 Task: Create a due date automation trigger when advanced on, on the tuesday after a card is due add fields with custom field "Resume" set to a date not in this month at 11:00 AM.
Action: Mouse moved to (841, 260)
Screenshot: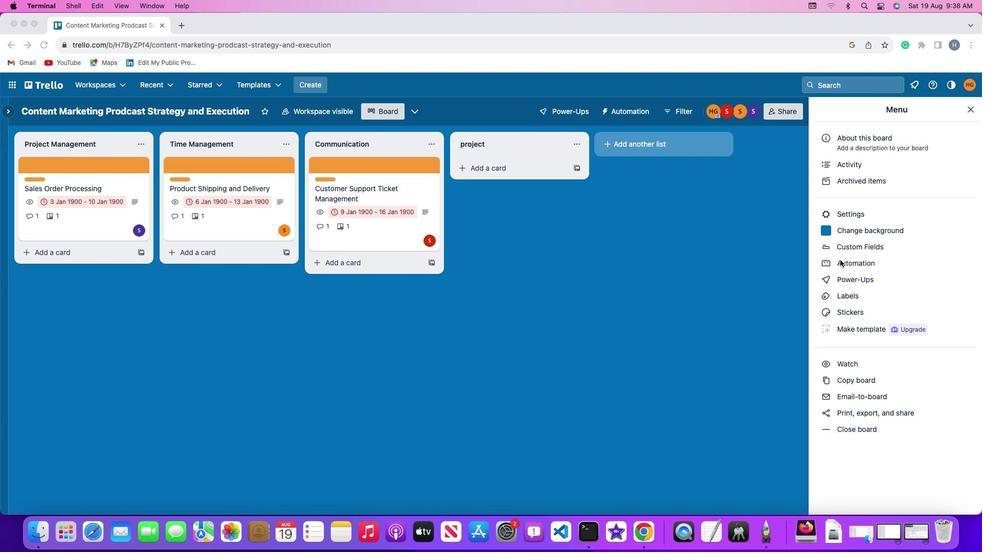 
Action: Mouse pressed left at (841, 260)
Screenshot: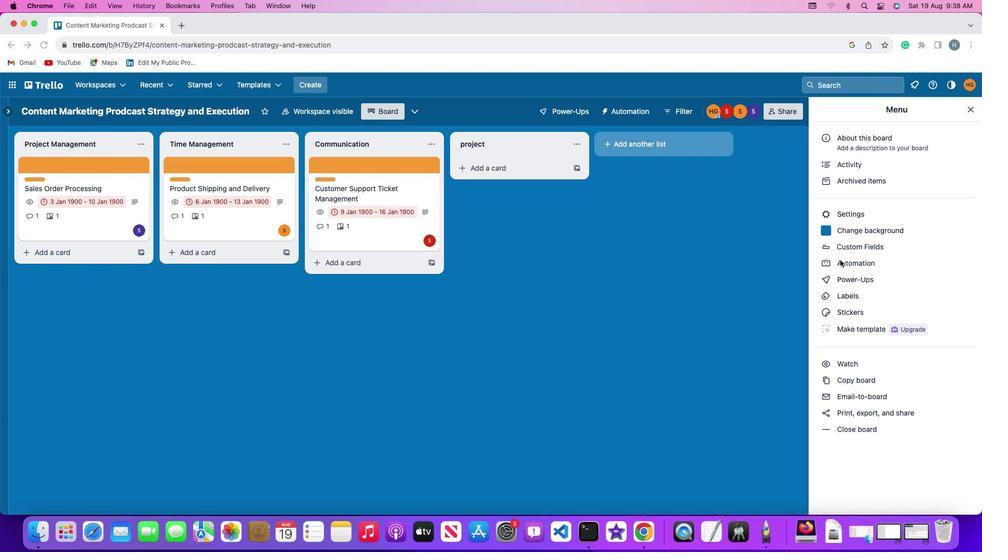 
Action: Mouse pressed left at (841, 260)
Screenshot: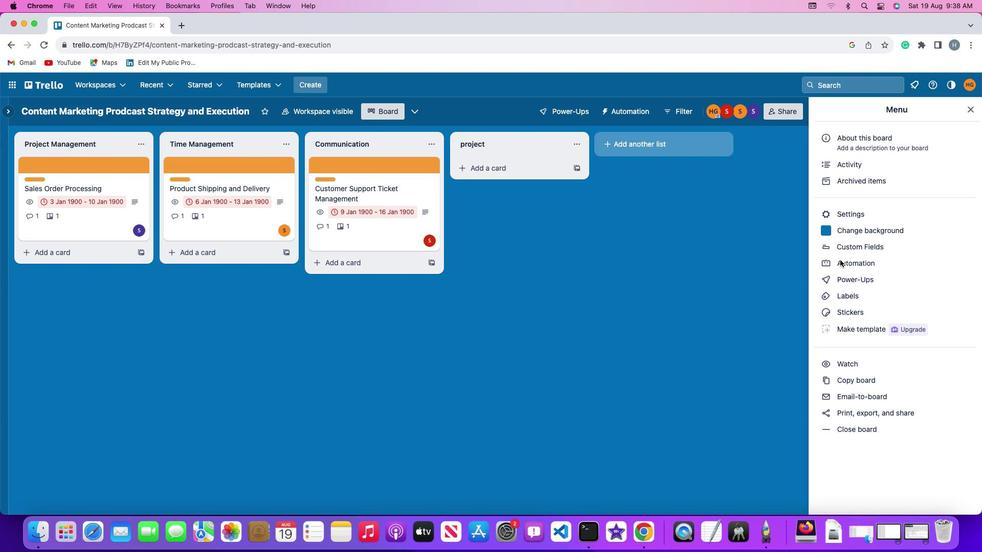 
Action: Mouse moved to (74, 240)
Screenshot: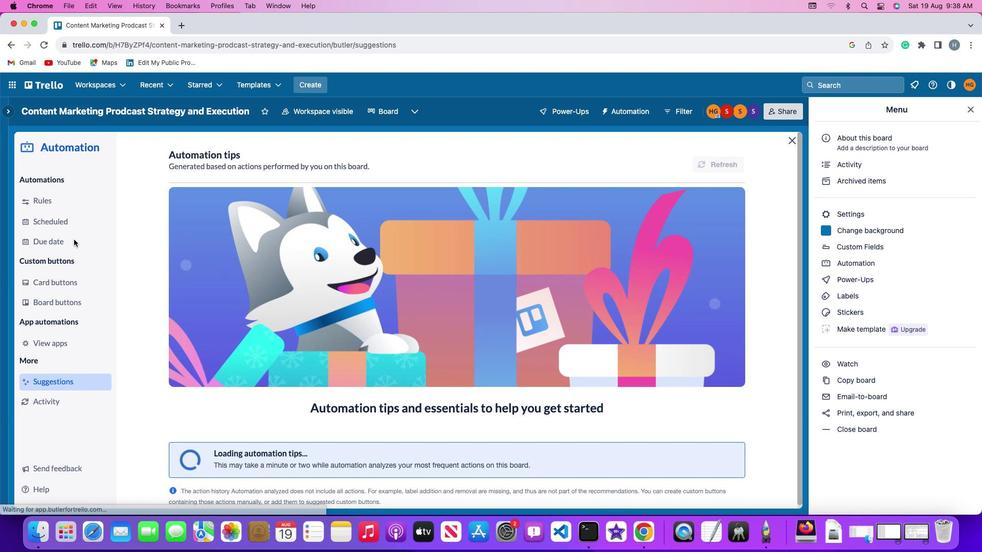 
Action: Mouse pressed left at (74, 240)
Screenshot: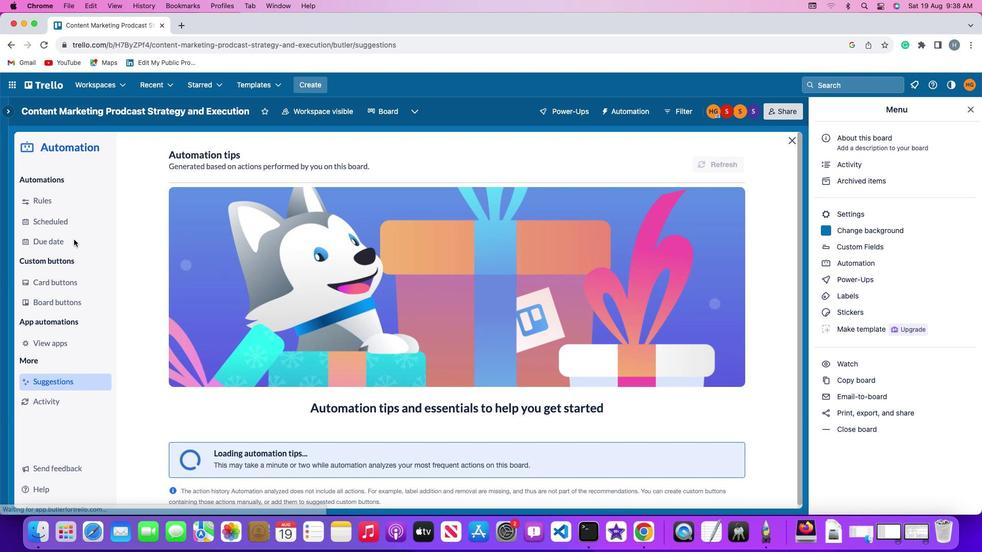 
Action: Mouse moved to (675, 160)
Screenshot: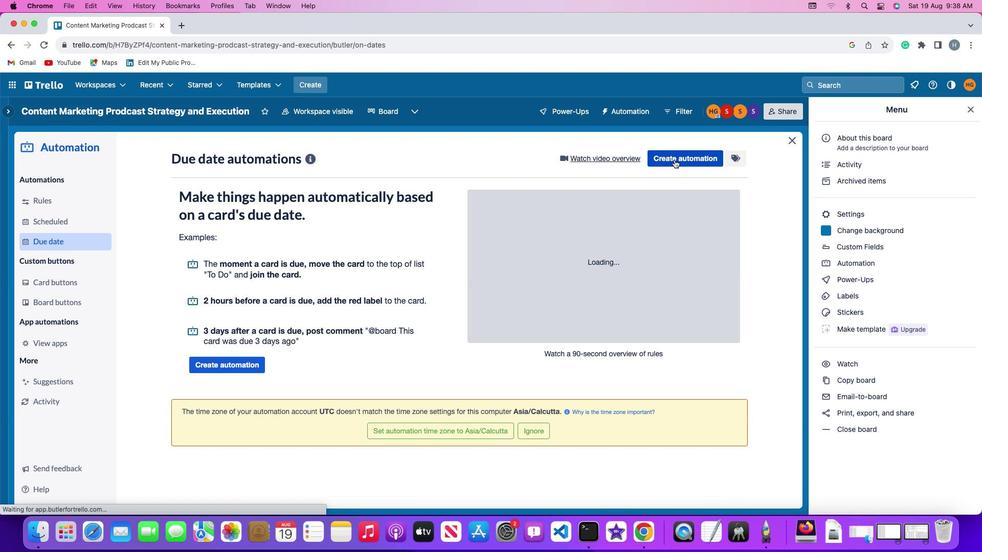 
Action: Mouse pressed left at (675, 160)
Screenshot: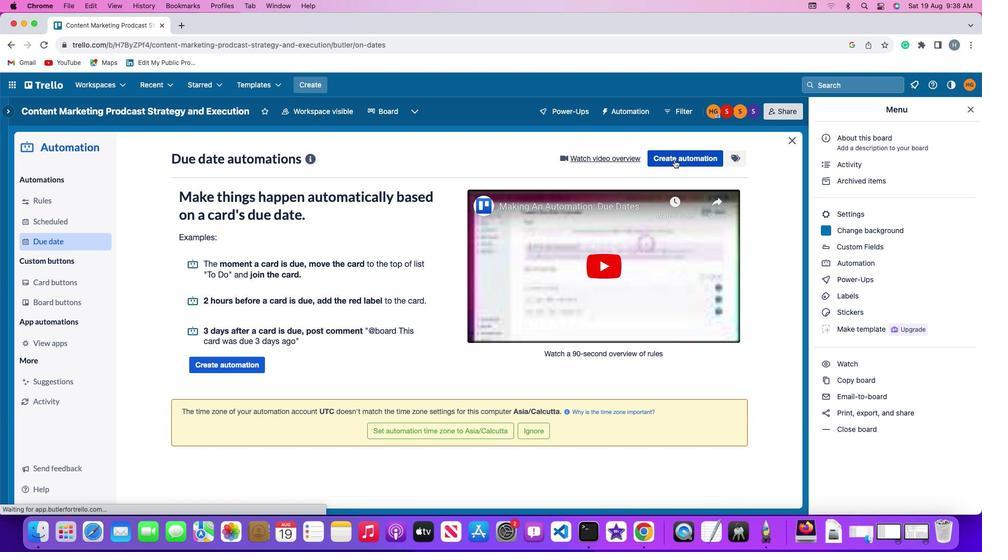 
Action: Mouse moved to (189, 257)
Screenshot: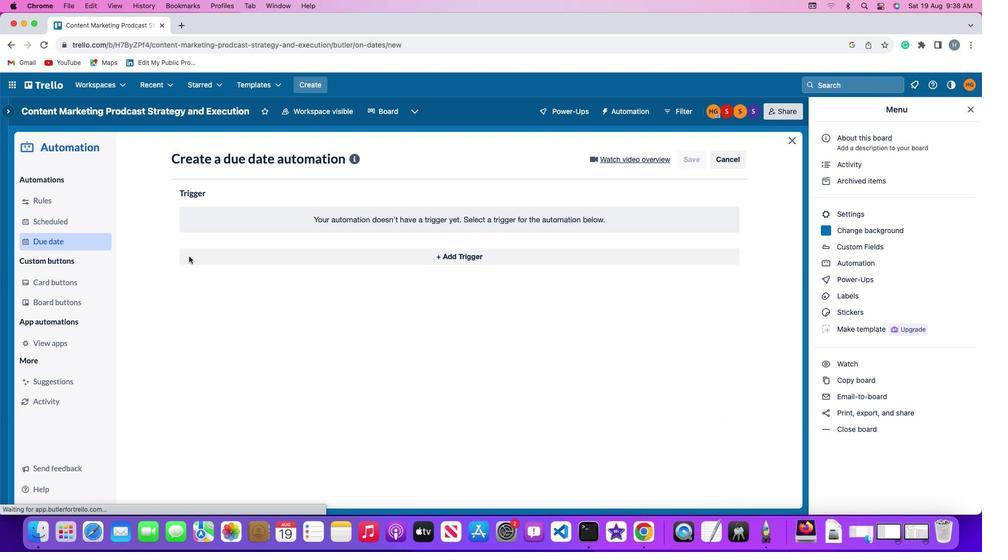 
Action: Mouse pressed left at (189, 257)
Screenshot: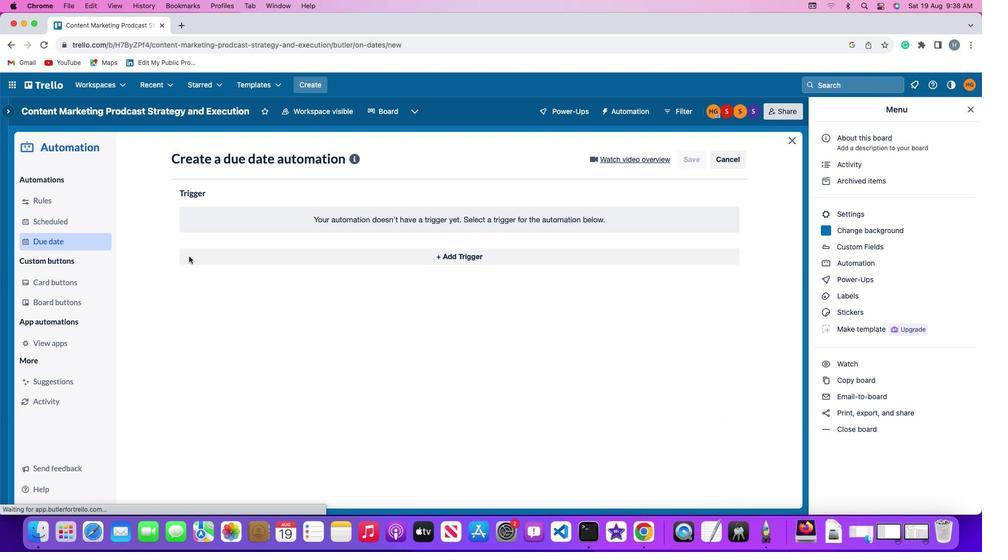 
Action: Mouse moved to (225, 440)
Screenshot: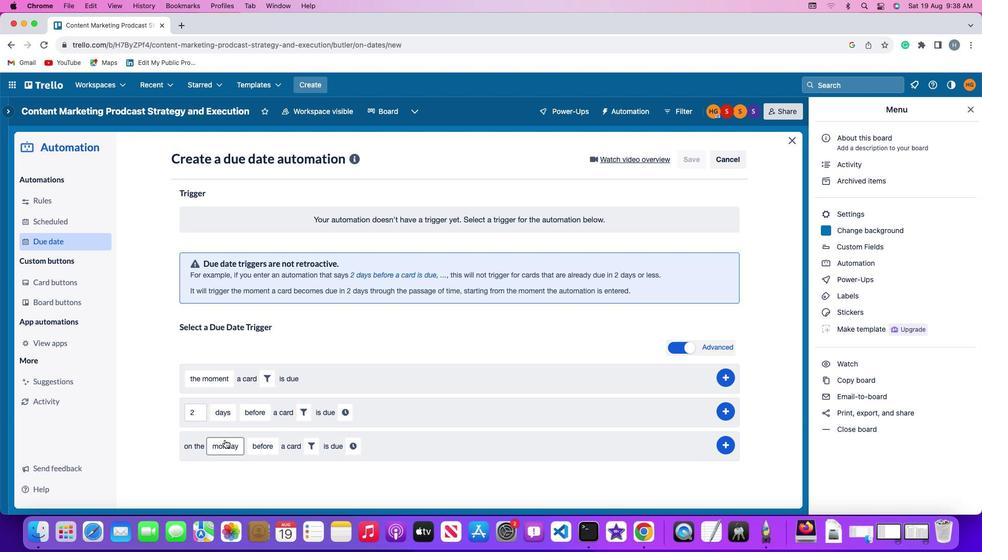 
Action: Mouse pressed left at (225, 440)
Screenshot: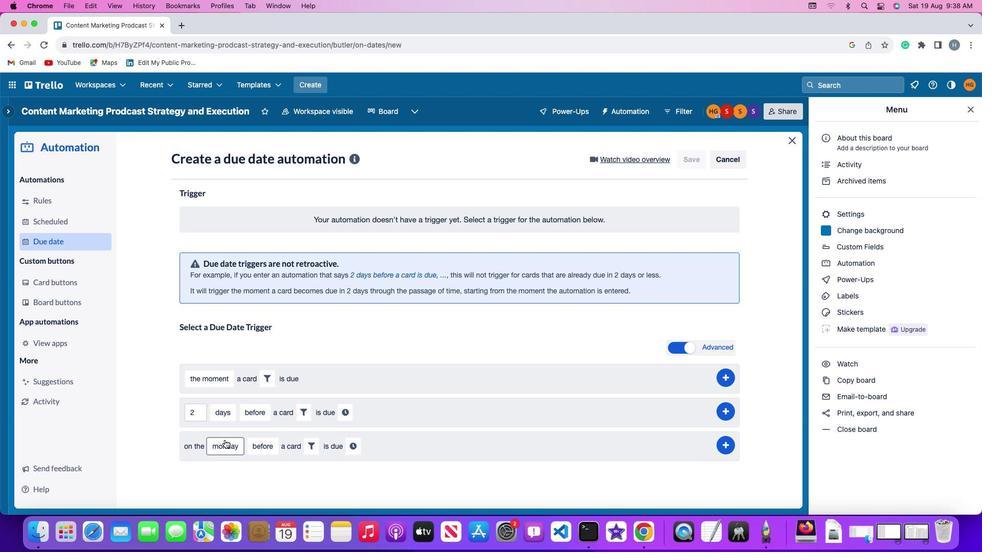 
Action: Mouse moved to (244, 325)
Screenshot: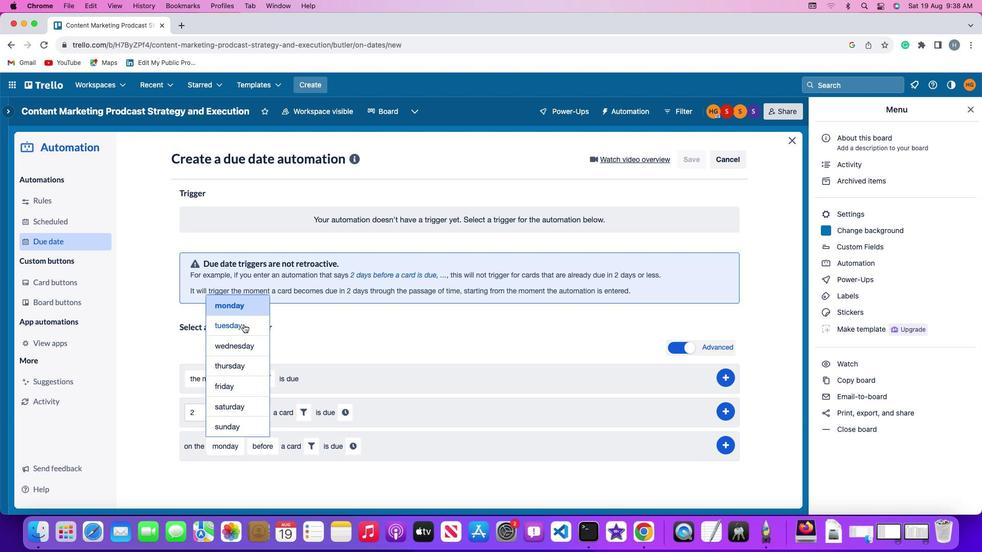 
Action: Mouse pressed left at (244, 325)
Screenshot: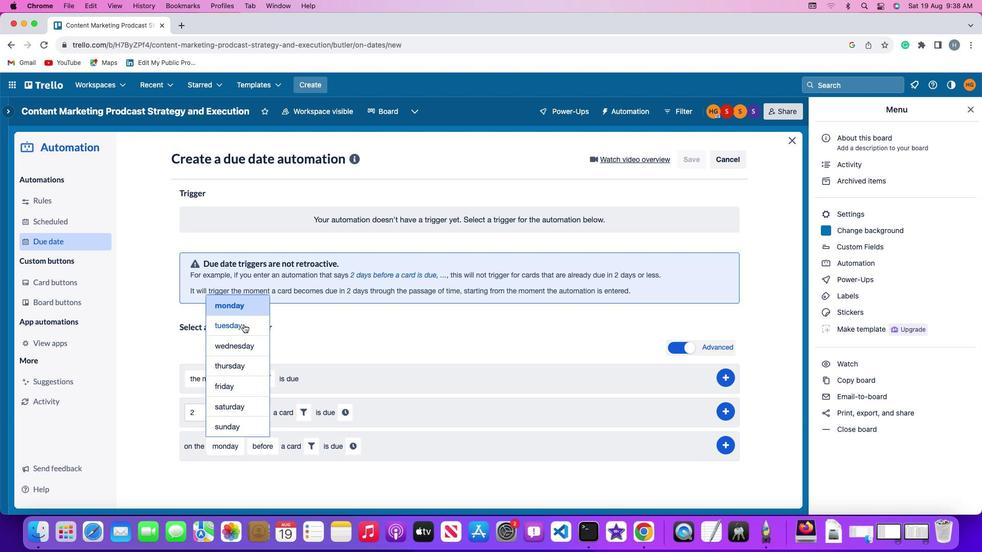 
Action: Mouse moved to (269, 447)
Screenshot: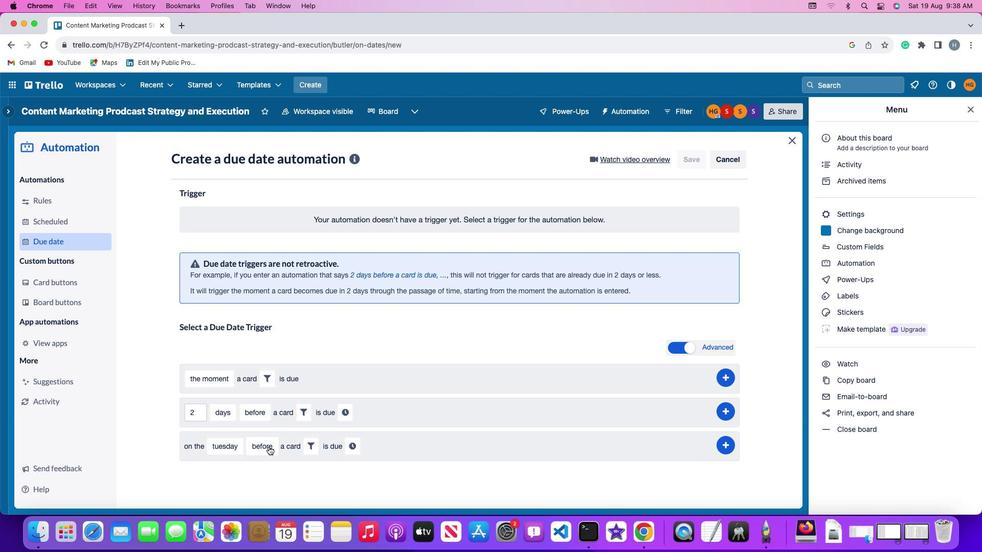 
Action: Mouse pressed left at (269, 447)
Screenshot: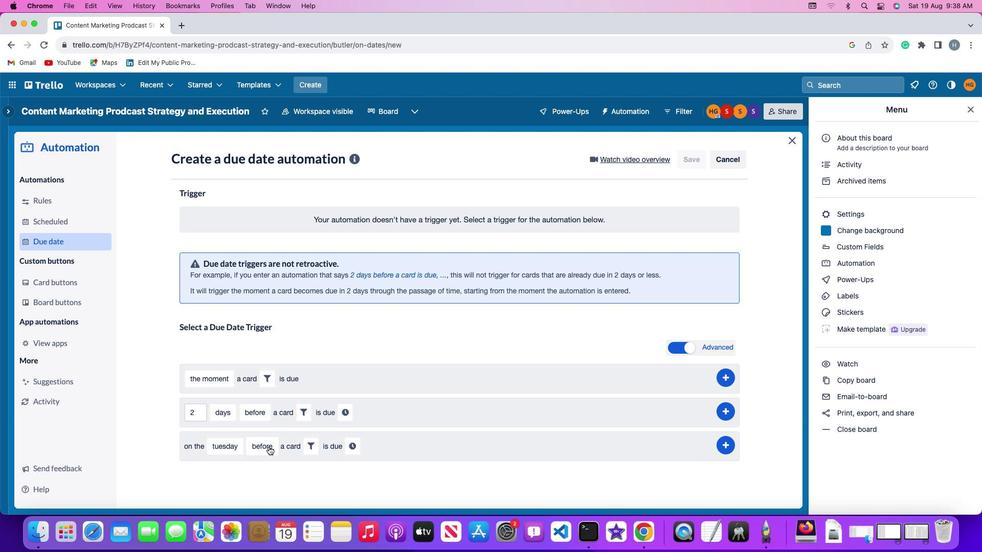 
Action: Mouse moved to (275, 384)
Screenshot: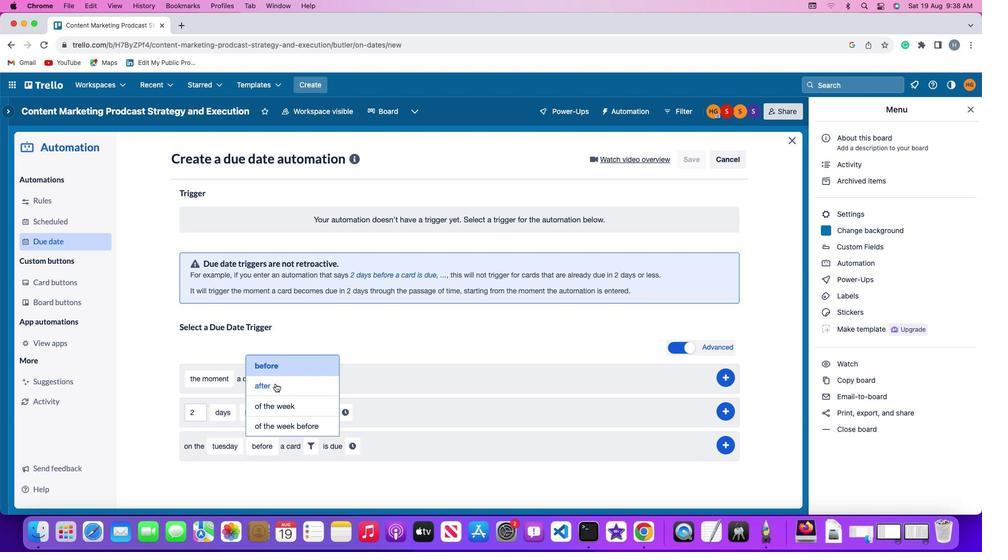 
Action: Mouse pressed left at (275, 384)
Screenshot: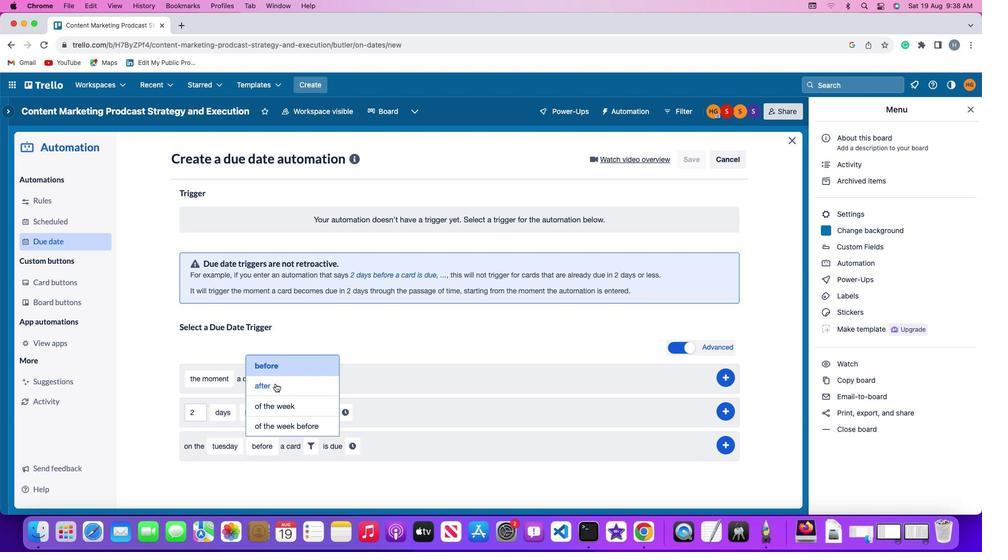 
Action: Mouse moved to (306, 450)
Screenshot: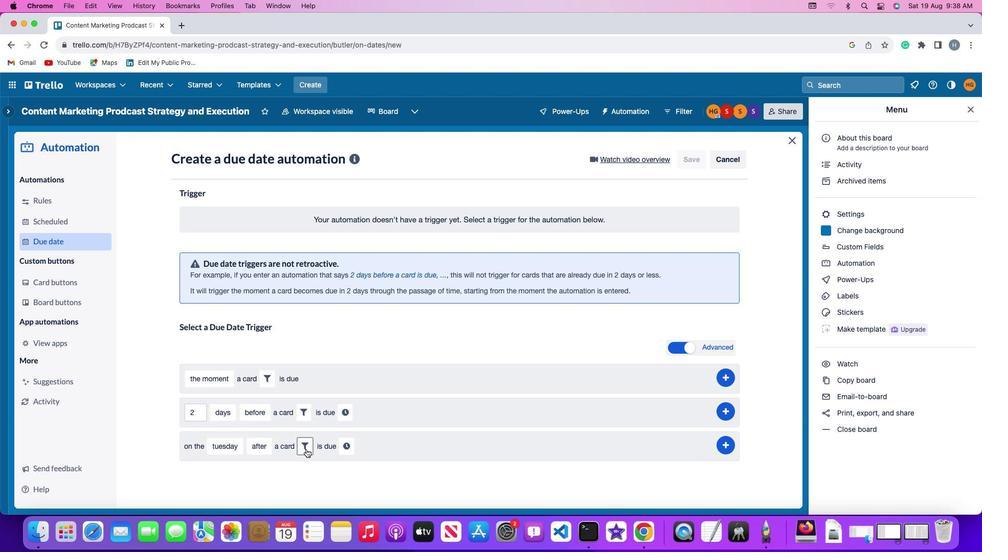 
Action: Mouse pressed left at (306, 450)
Screenshot: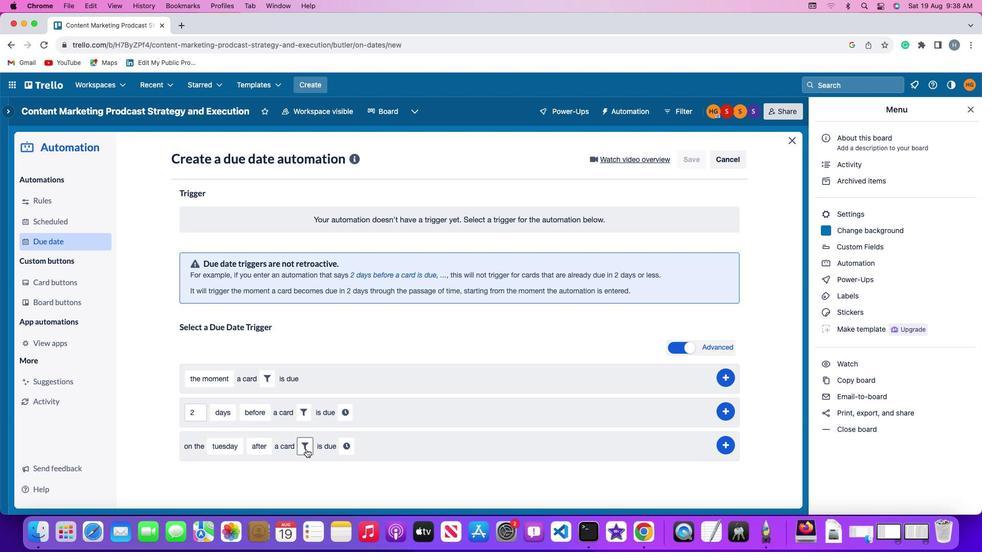 
Action: Mouse moved to (466, 479)
Screenshot: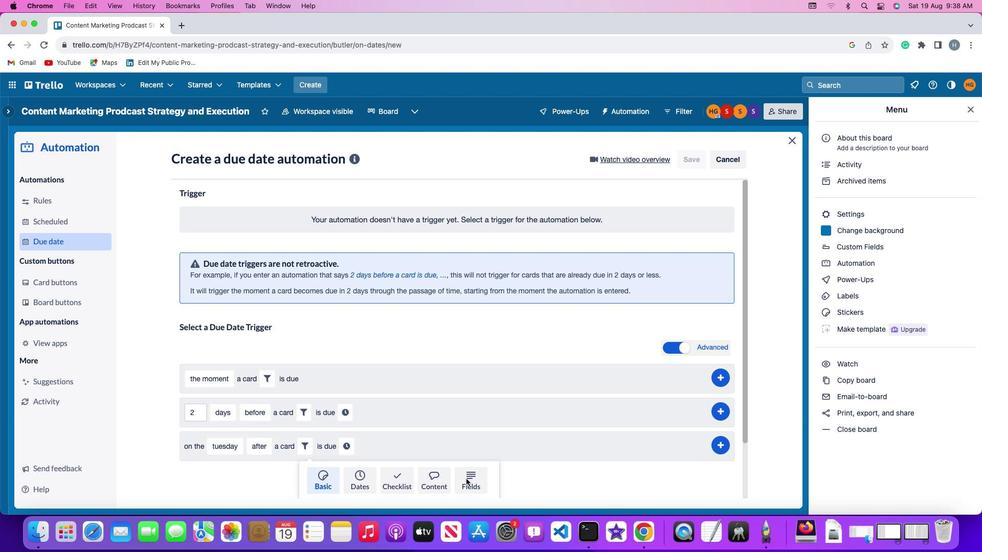 
Action: Mouse pressed left at (466, 479)
Screenshot: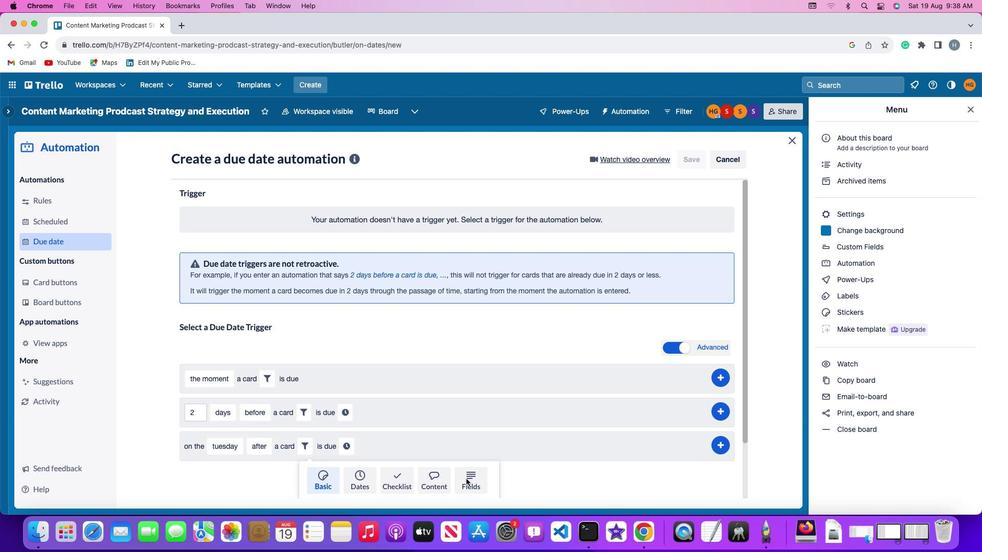 
Action: Mouse moved to (282, 472)
Screenshot: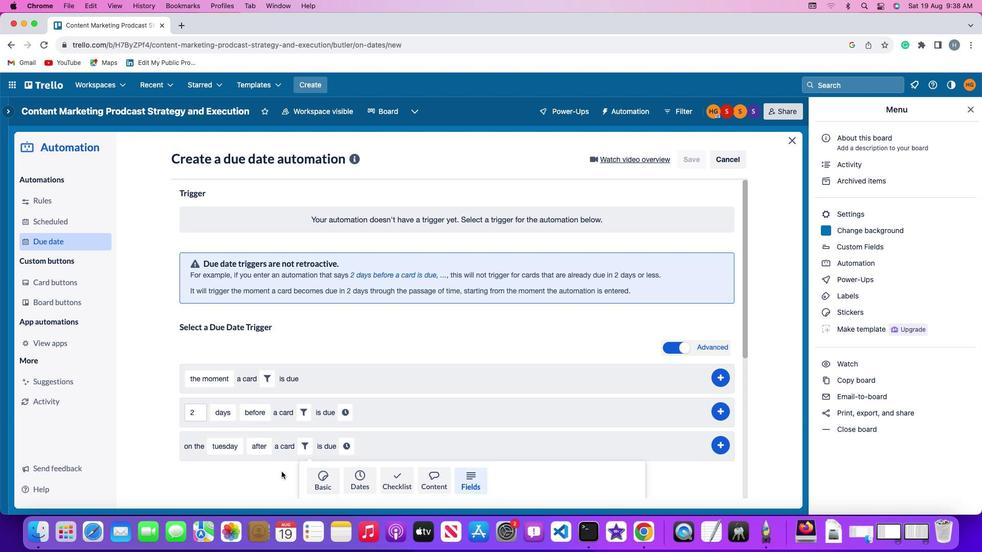 
Action: Mouse scrolled (282, 472) with delta (0, 0)
Screenshot: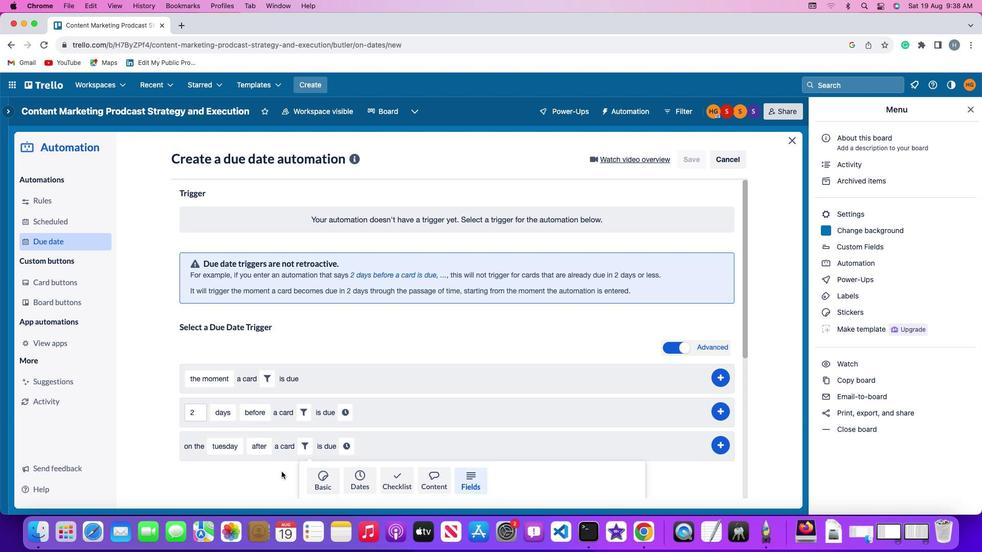
Action: Mouse scrolled (282, 472) with delta (0, 0)
Screenshot: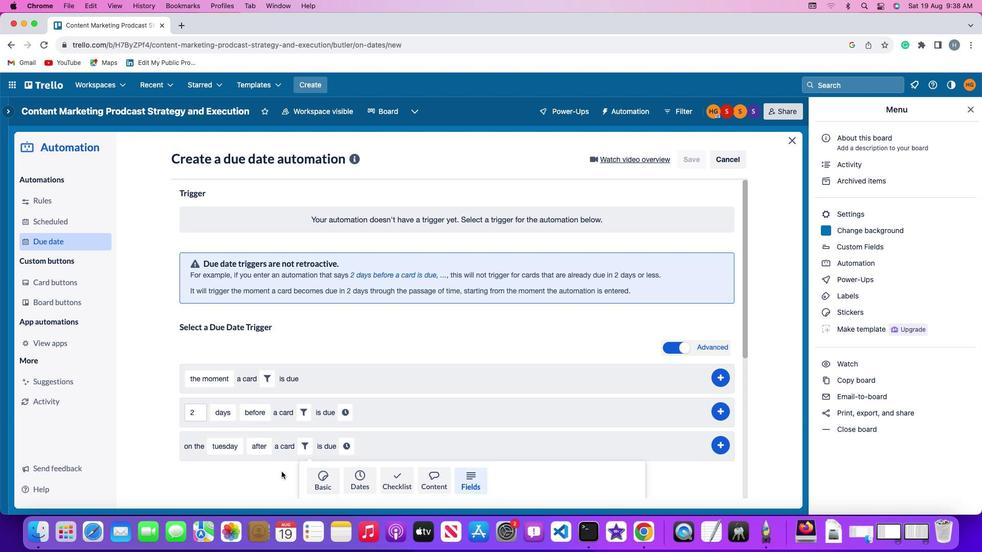 
Action: Mouse scrolled (282, 472) with delta (0, 0)
Screenshot: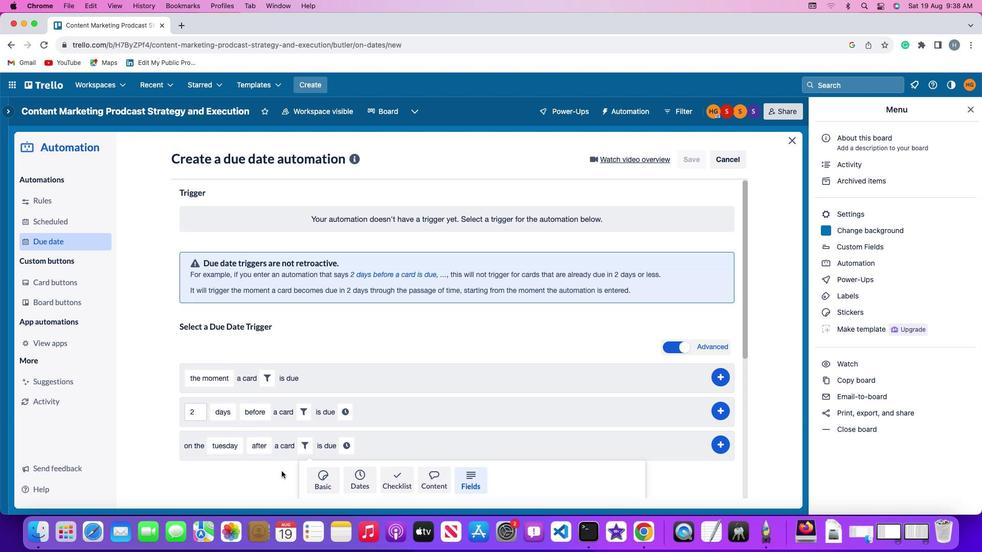 
Action: Mouse scrolled (282, 472) with delta (0, -1)
Screenshot: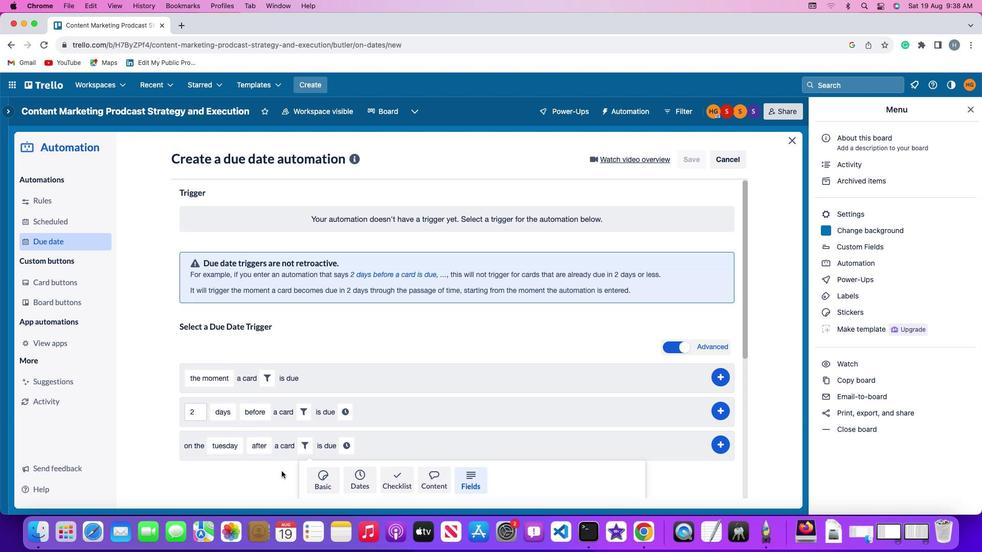 
Action: Mouse moved to (282, 471)
Screenshot: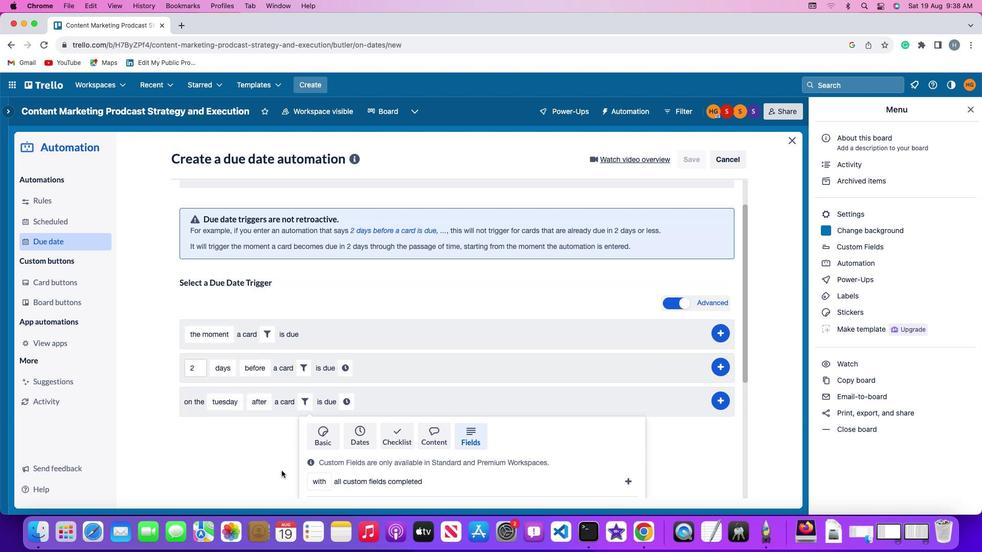 
Action: Mouse scrolled (282, 471) with delta (0, -2)
Screenshot: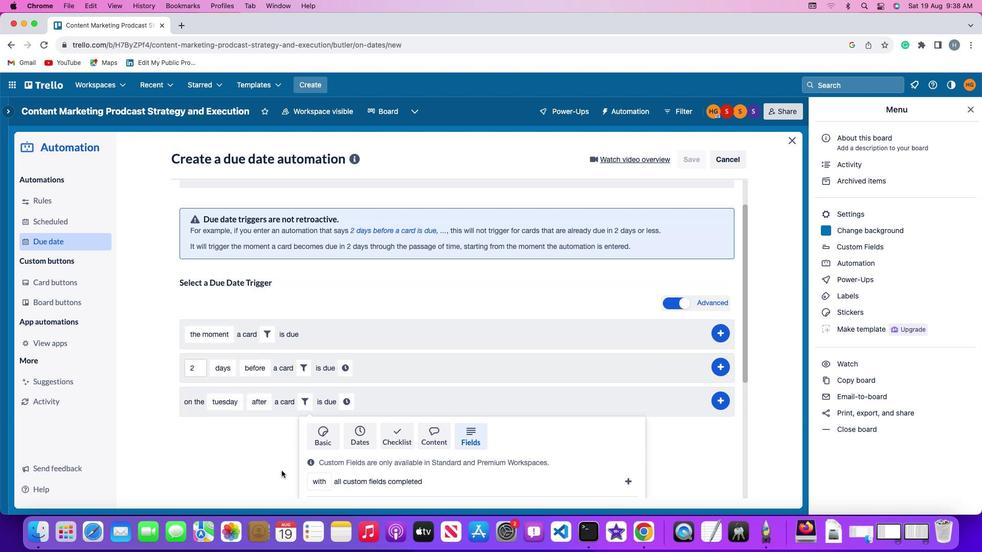 
Action: Mouse moved to (280, 470)
Screenshot: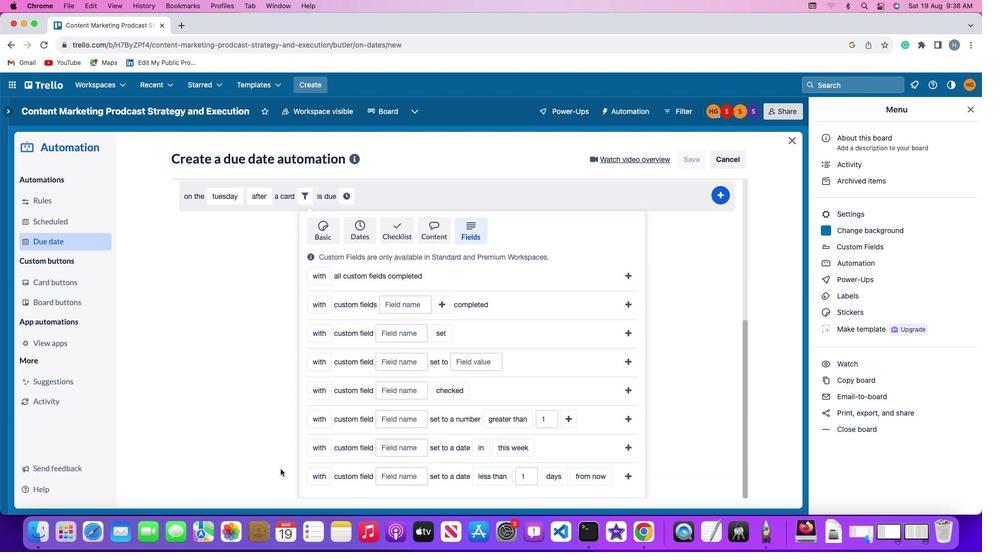 
Action: Mouse scrolled (280, 470) with delta (0, 0)
Screenshot: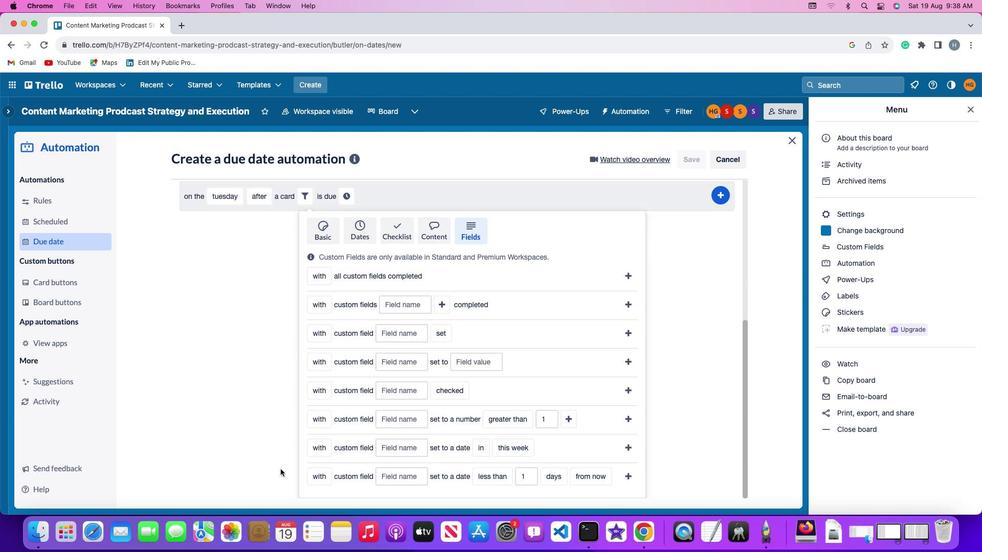 
Action: Mouse scrolled (280, 470) with delta (0, 0)
Screenshot: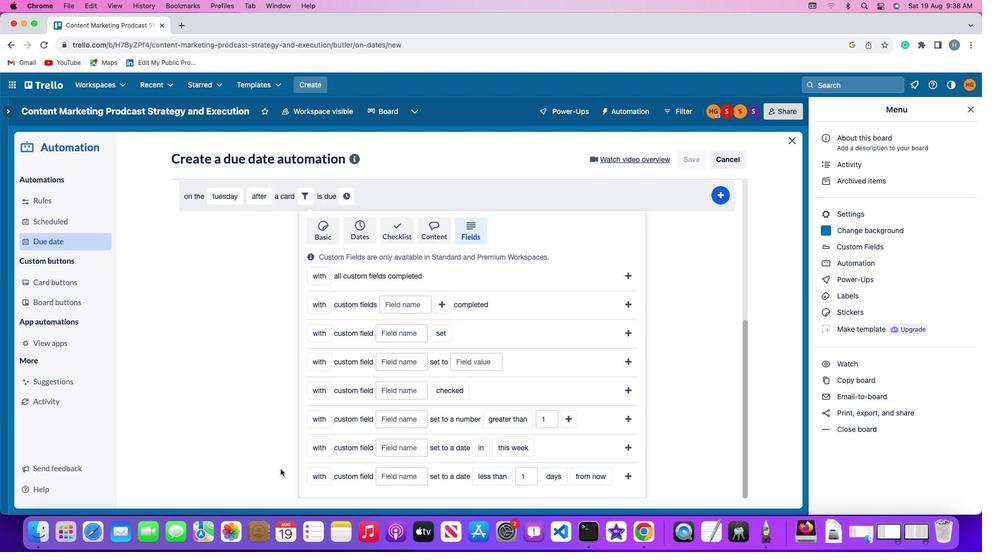 
Action: Mouse scrolled (280, 470) with delta (0, 0)
Screenshot: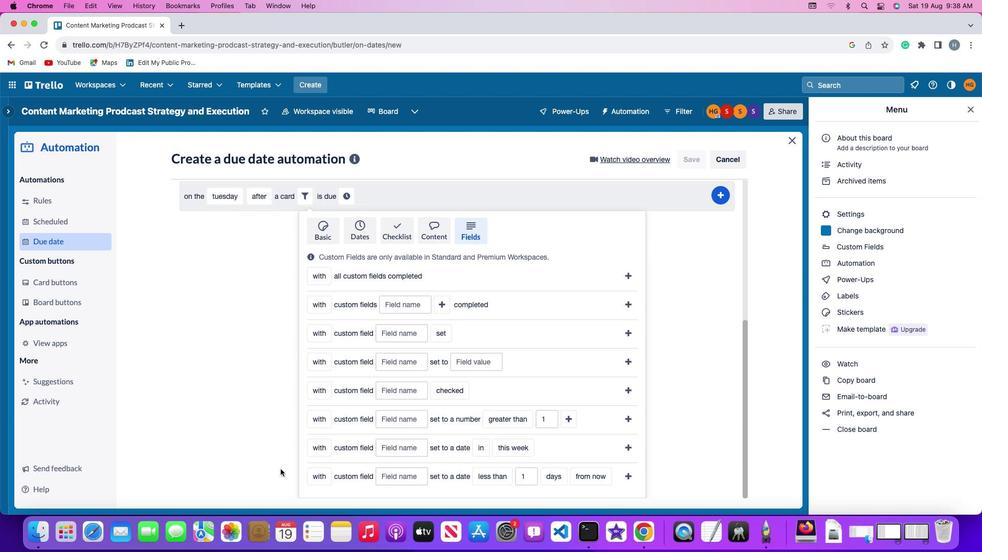 
Action: Mouse scrolled (280, 470) with delta (0, -1)
Screenshot: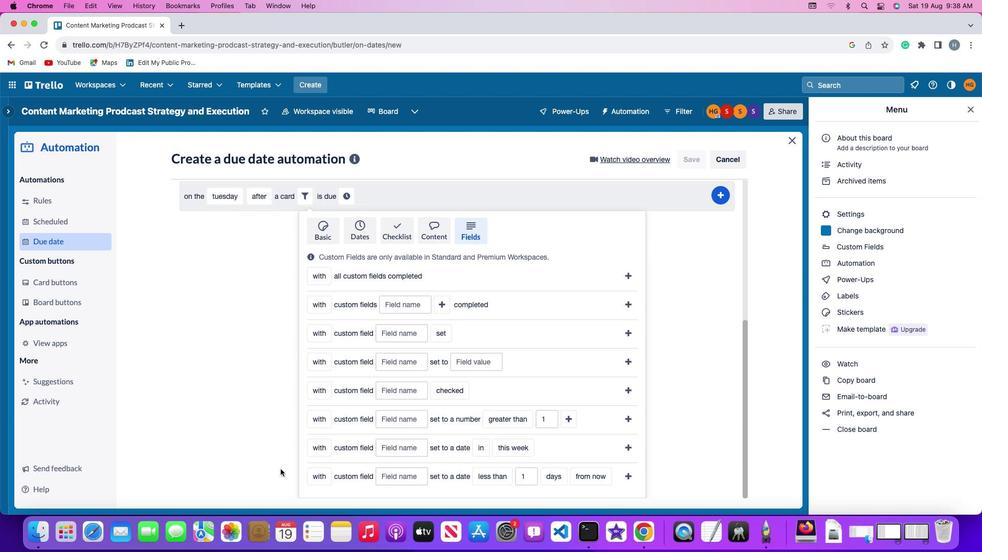 
Action: Mouse moved to (322, 449)
Screenshot: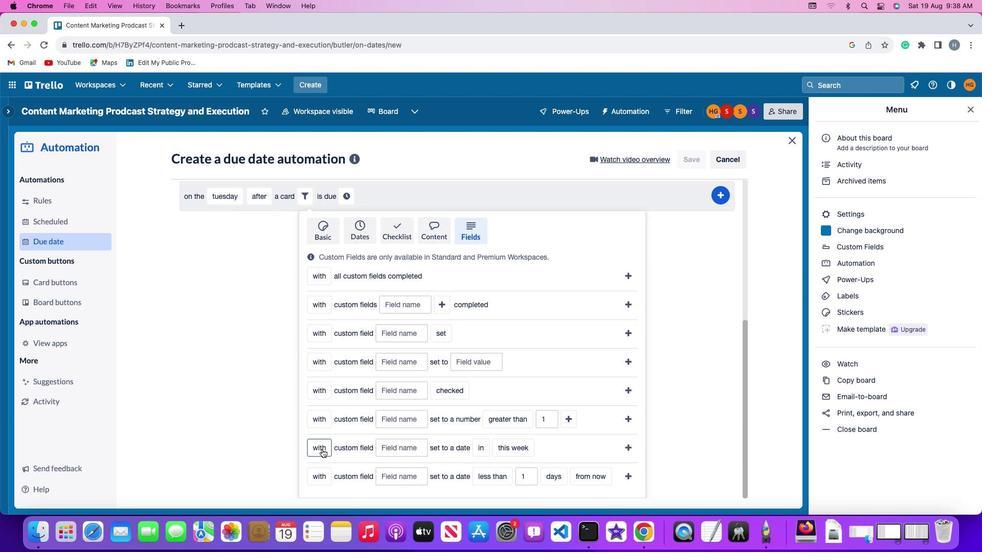 
Action: Mouse pressed left at (322, 449)
Screenshot: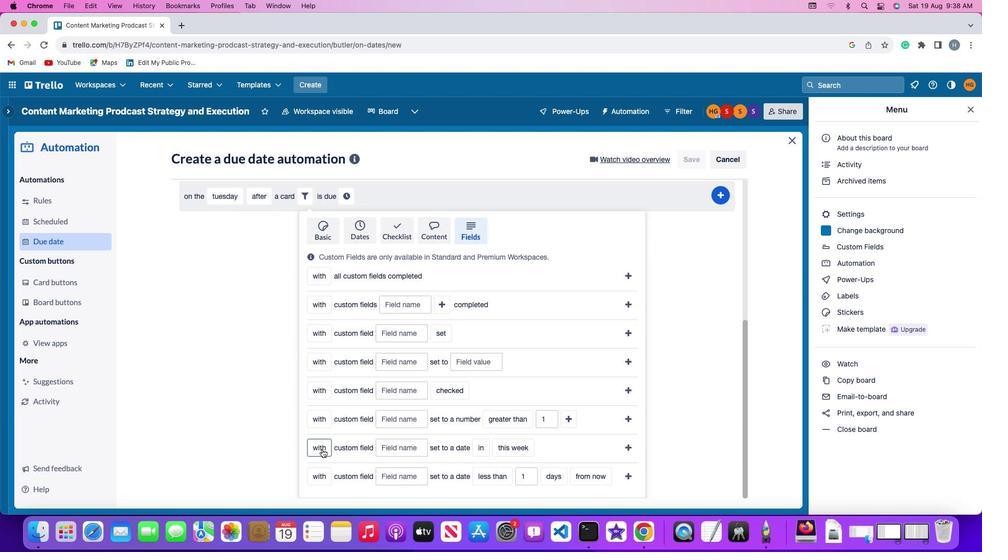 
Action: Mouse moved to (331, 467)
Screenshot: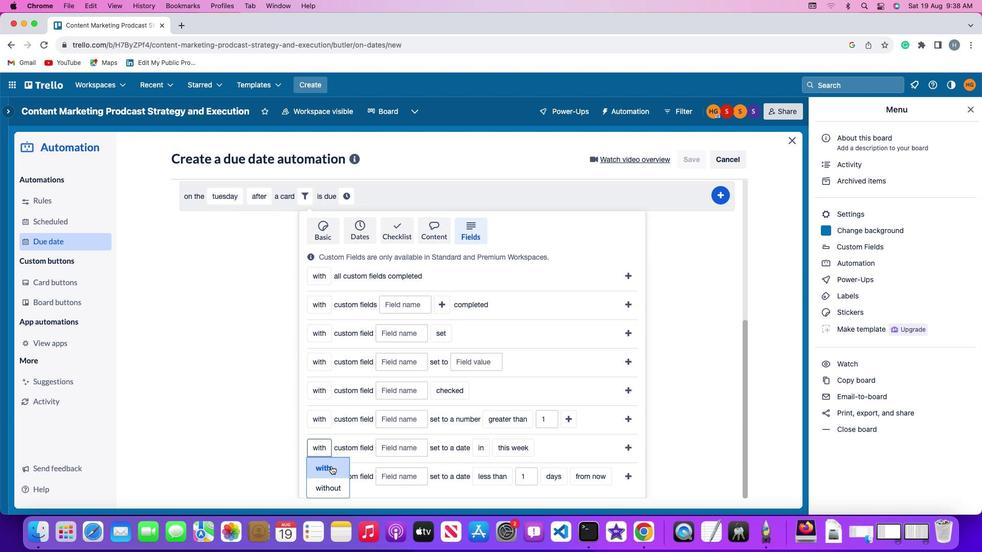 
Action: Mouse pressed left at (331, 467)
Screenshot: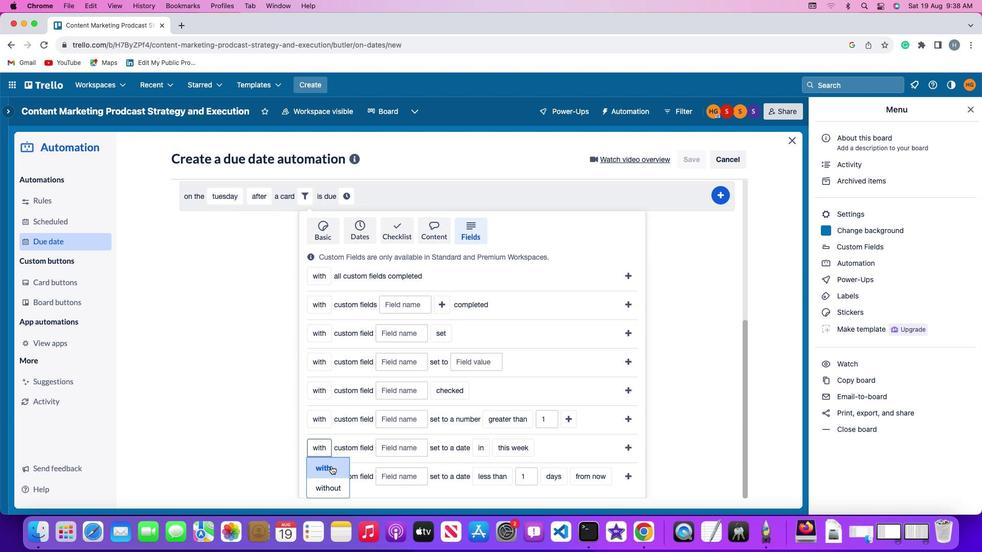 
Action: Mouse moved to (409, 446)
Screenshot: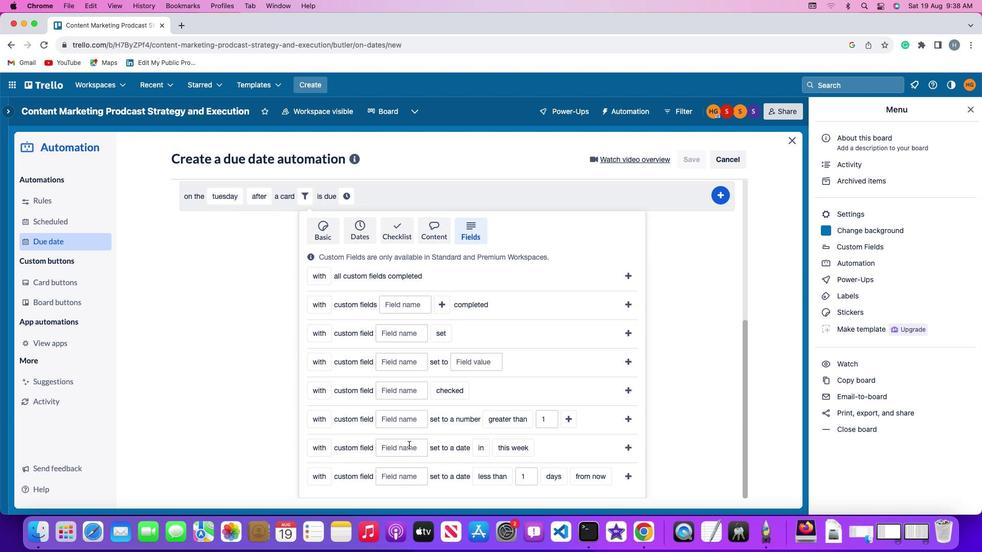 
Action: Mouse pressed left at (409, 446)
Screenshot: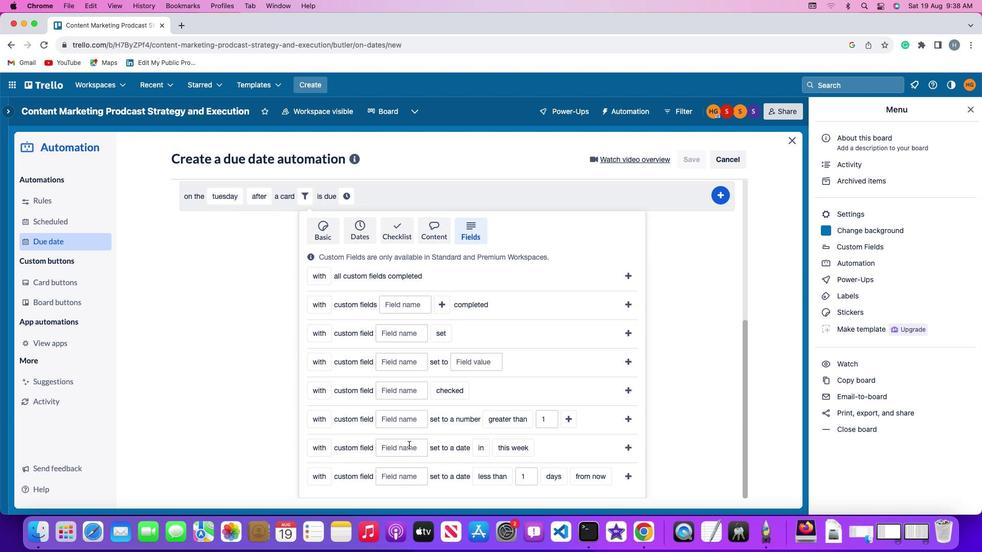 
Action: Key pressed Key.shift'R''e''s''u''m''e'
Screenshot: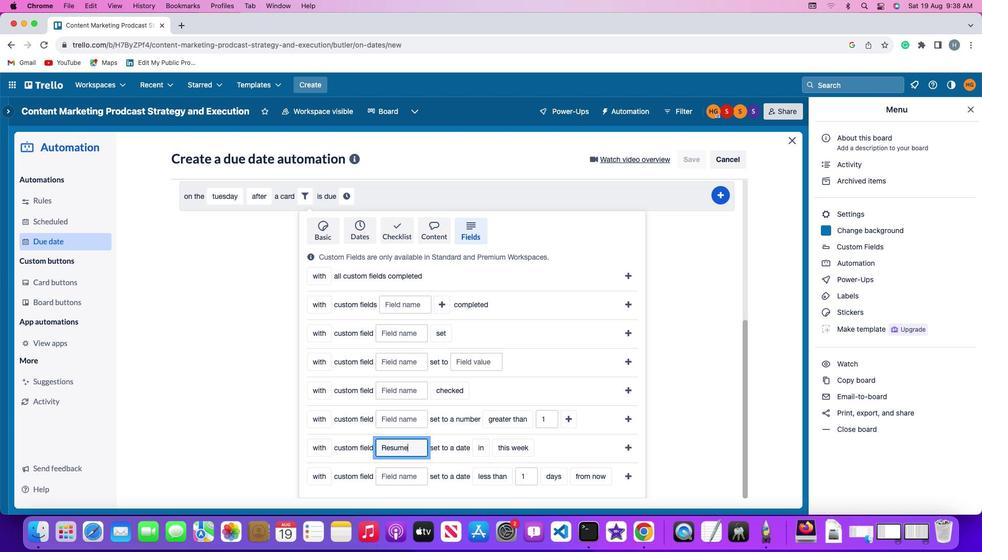 
Action: Mouse moved to (483, 445)
Screenshot: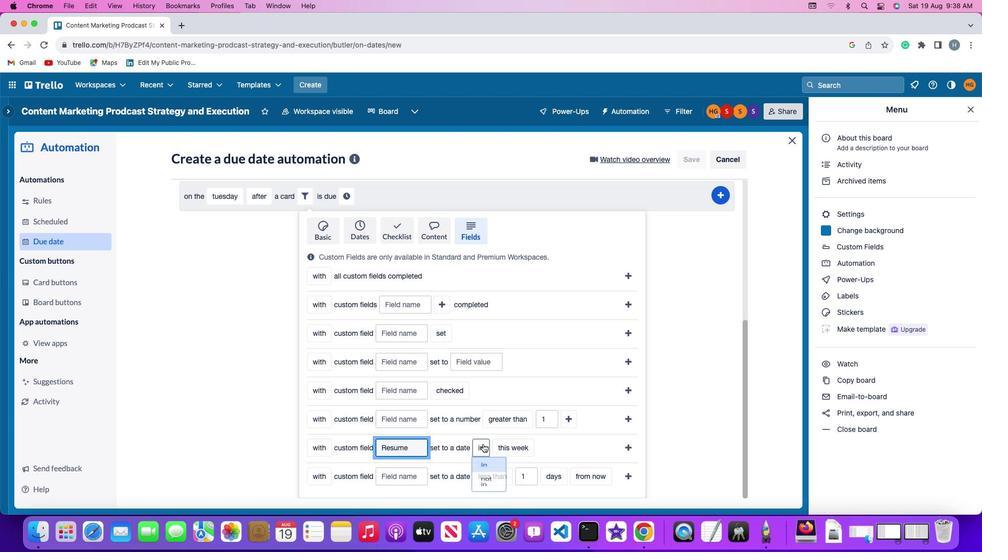 
Action: Mouse pressed left at (483, 445)
Screenshot: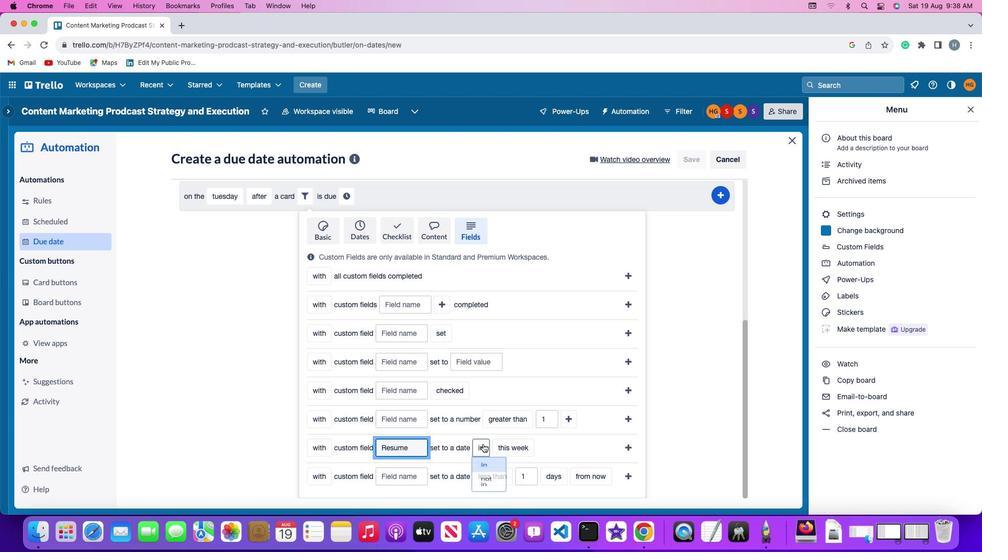 
Action: Mouse moved to (483, 492)
Screenshot: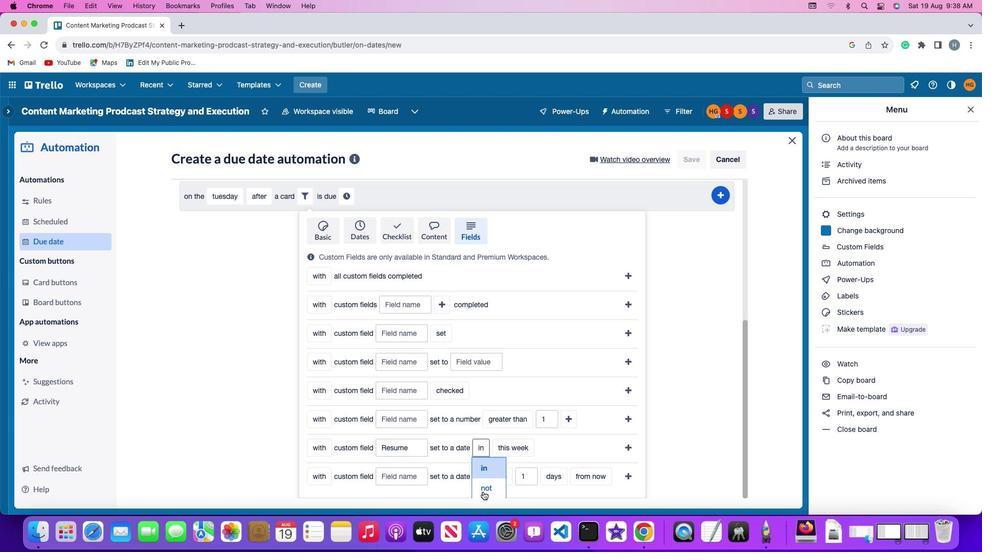 
Action: Mouse pressed left at (483, 492)
Screenshot: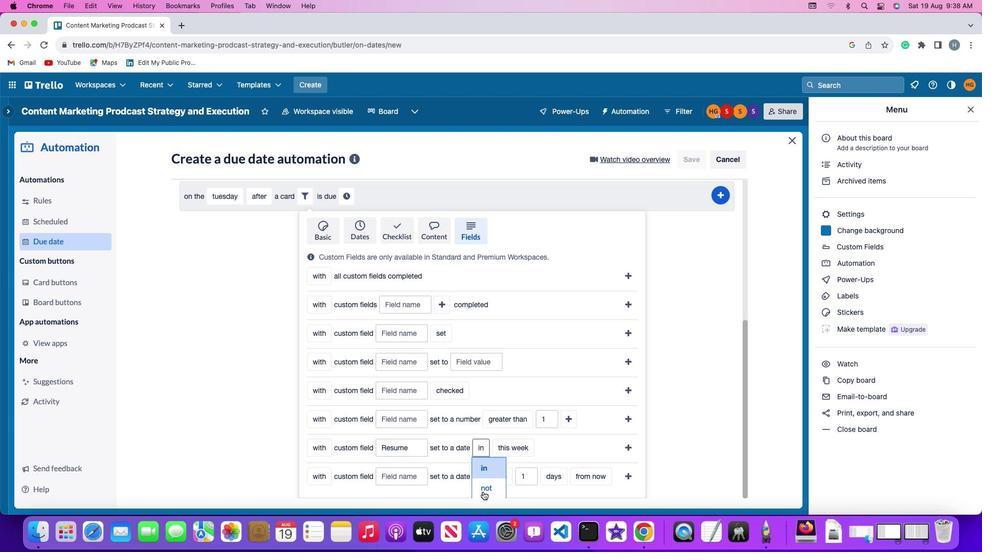 
Action: Mouse moved to (518, 452)
Screenshot: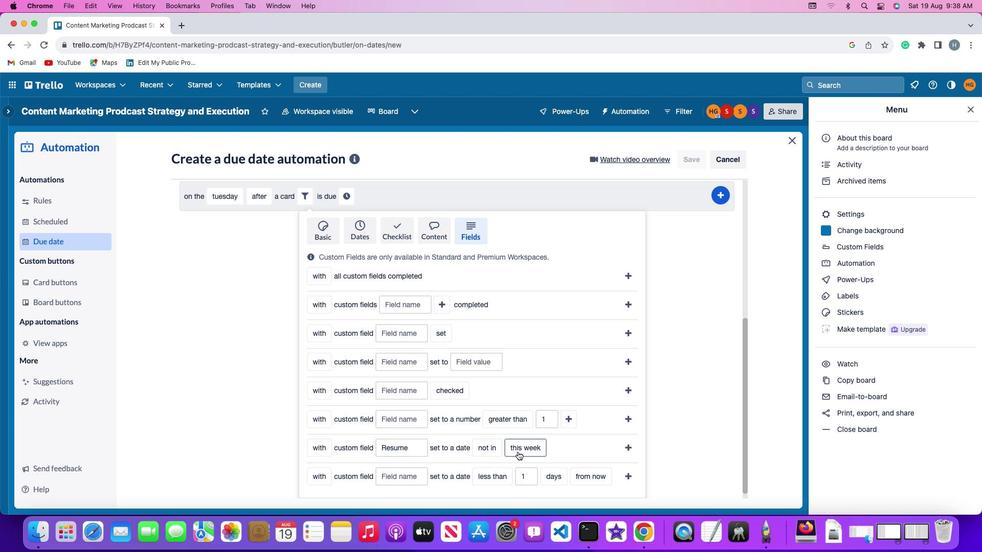 
Action: Mouse pressed left at (518, 452)
Screenshot: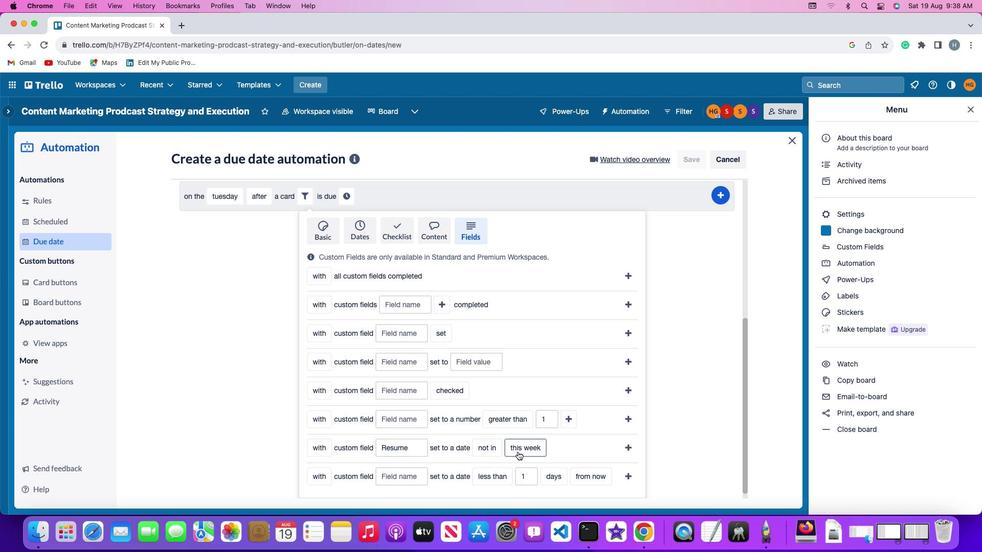 
Action: Mouse moved to (522, 484)
Screenshot: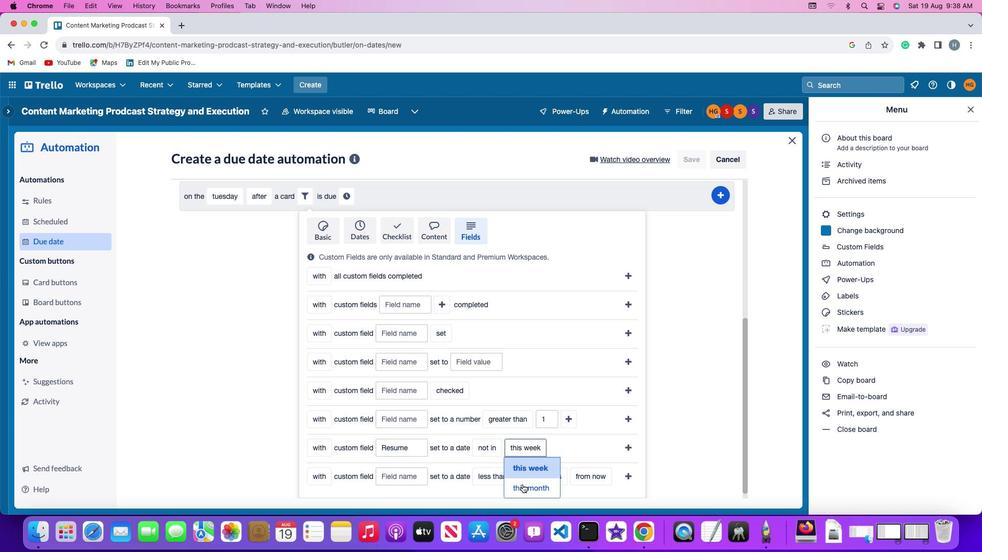 
Action: Mouse pressed left at (522, 484)
Screenshot: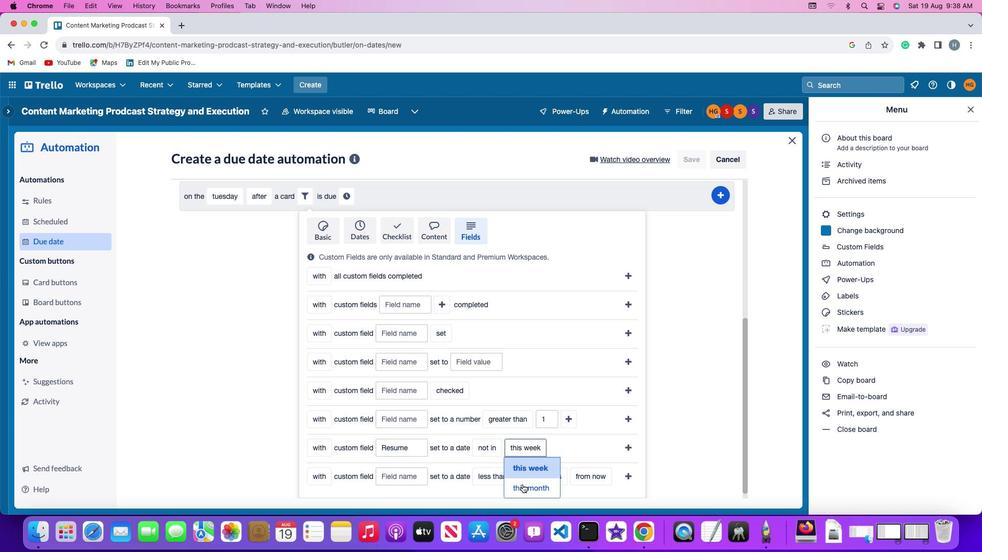 
Action: Mouse moved to (629, 442)
Screenshot: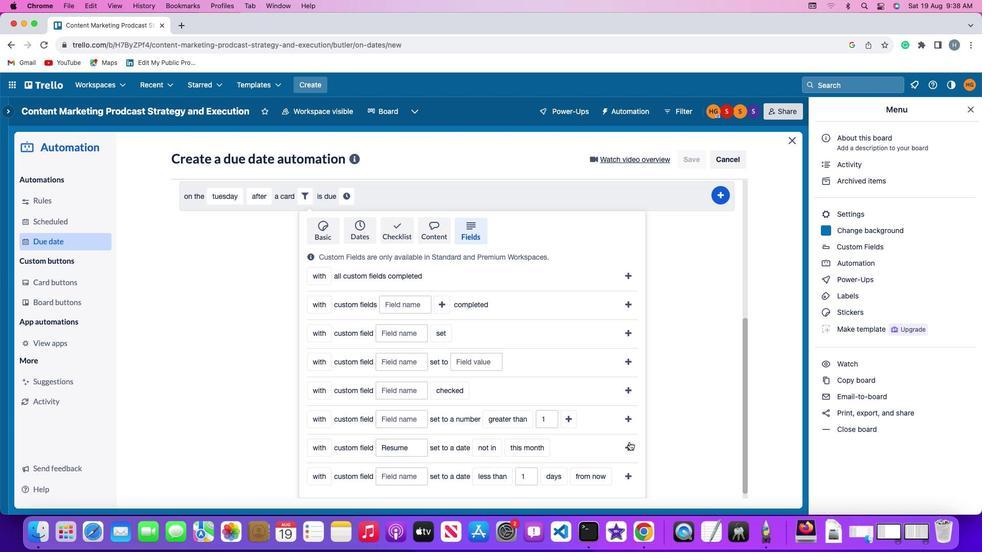 
Action: Mouse pressed left at (629, 442)
Screenshot: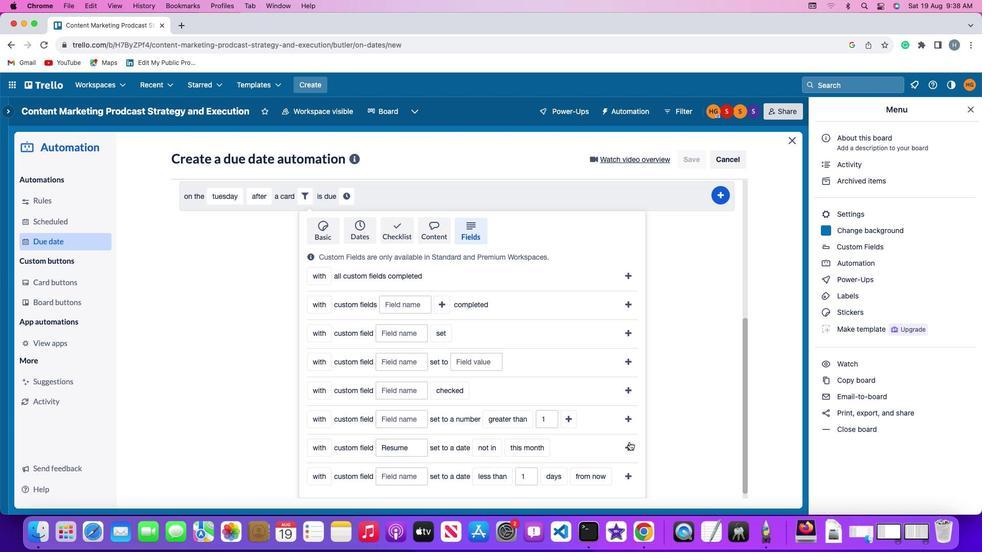 
Action: Mouse moved to (561, 442)
Screenshot: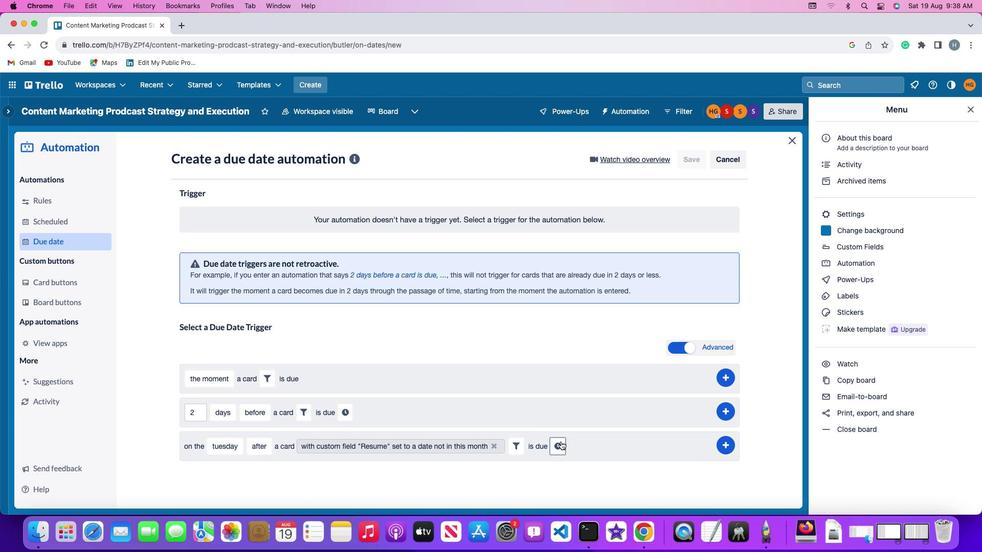 
Action: Mouse pressed left at (561, 442)
Screenshot: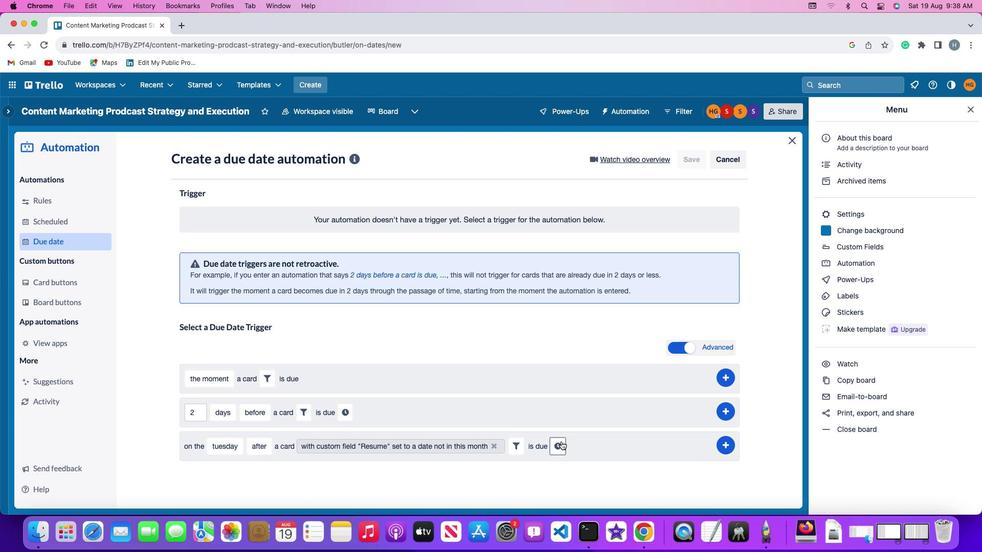 
Action: Mouse moved to (581, 444)
Screenshot: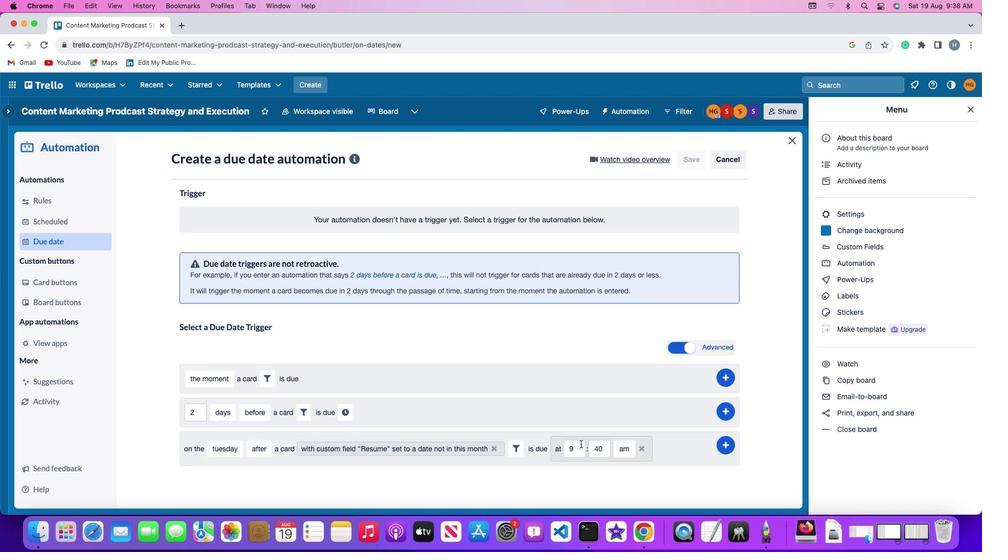 
Action: Mouse pressed left at (581, 444)
Screenshot: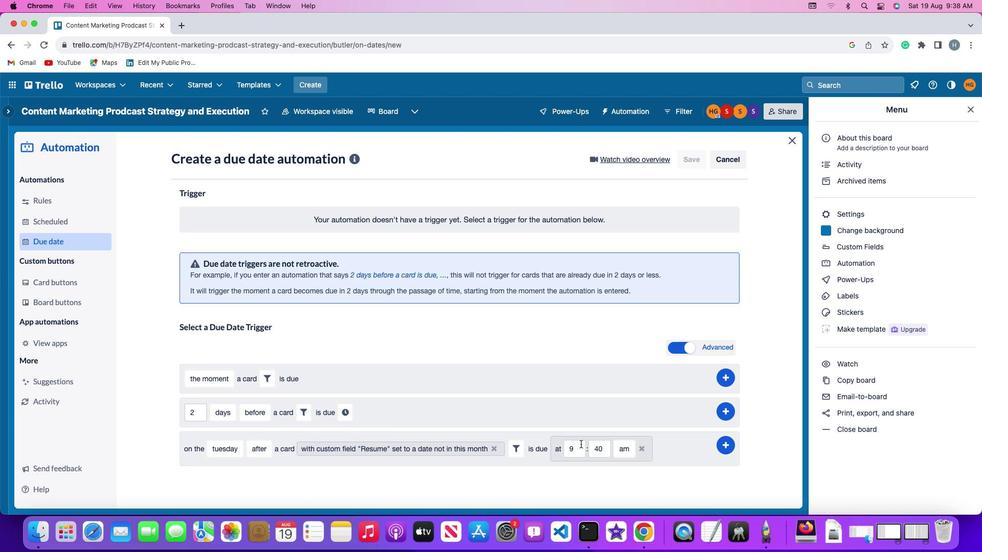 
Action: Mouse moved to (581, 444)
Screenshot: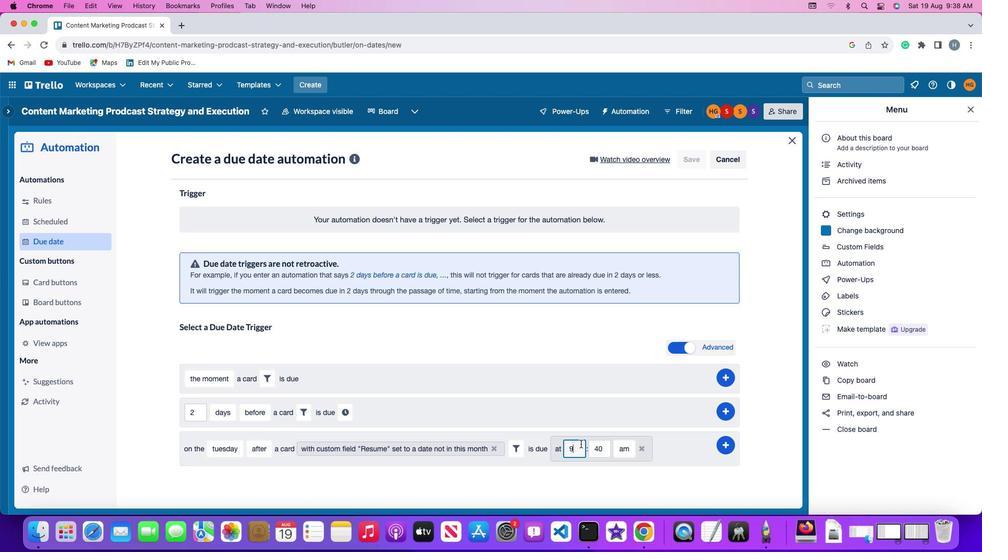 
Action: Key pressed Key.backspace'1'
Screenshot: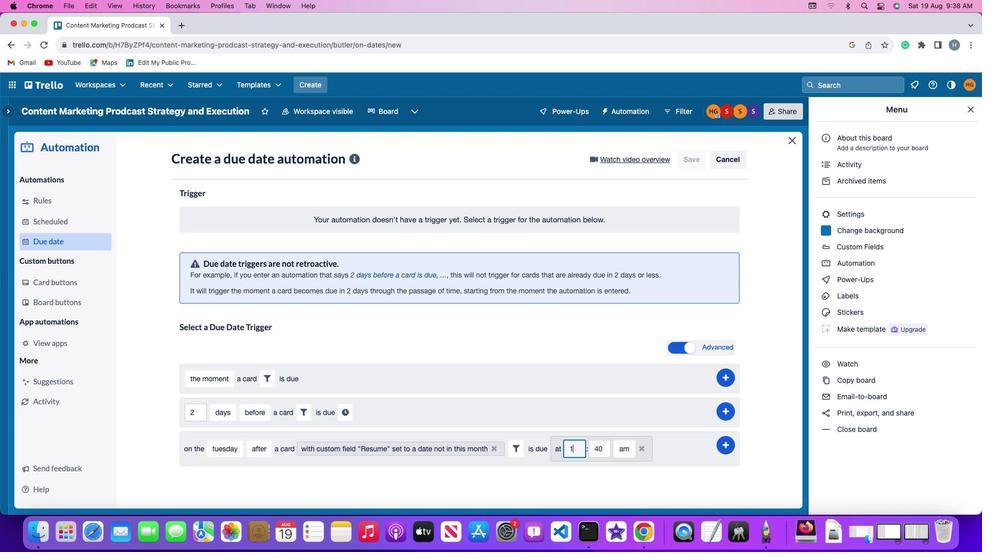 
Action: Mouse moved to (581, 444)
Screenshot: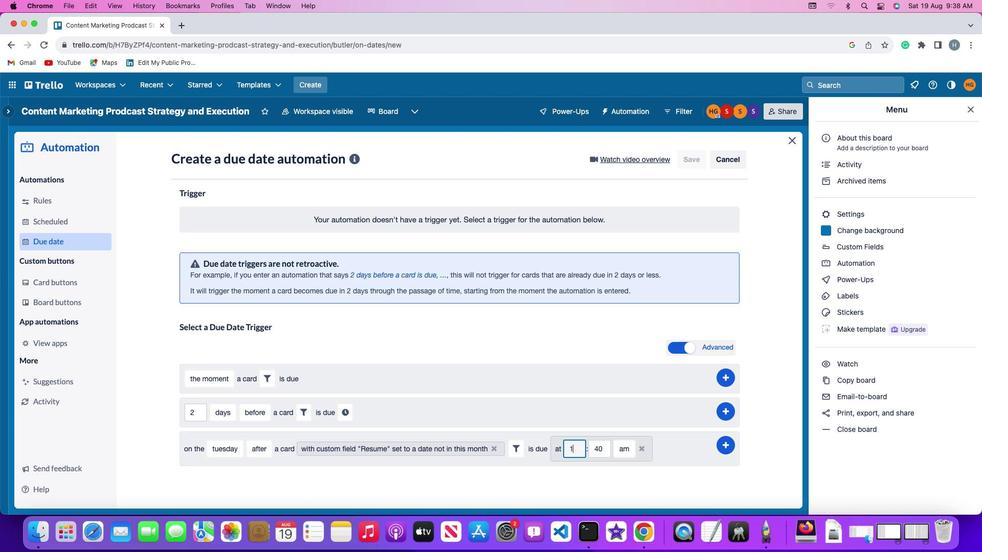 
Action: Key pressed '1'
Screenshot: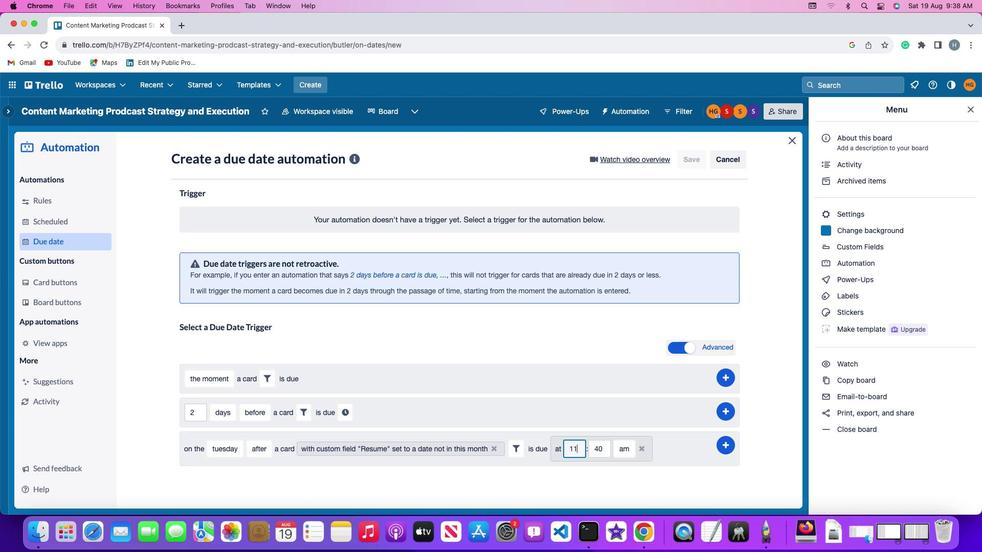 
Action: Mouse moved to (607, 445)
Screenshot: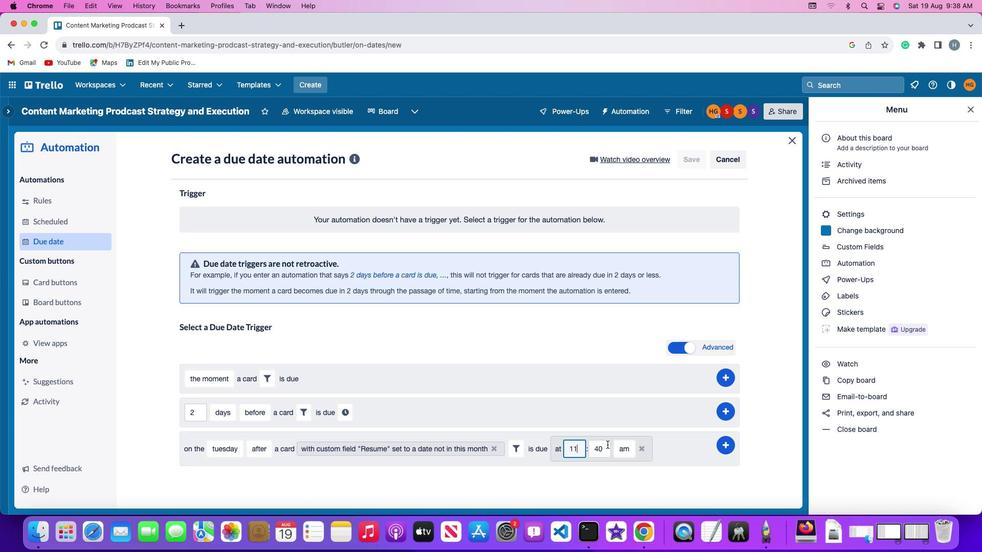 
Action: Mouse pressed left at (607, 445)
Screenshot: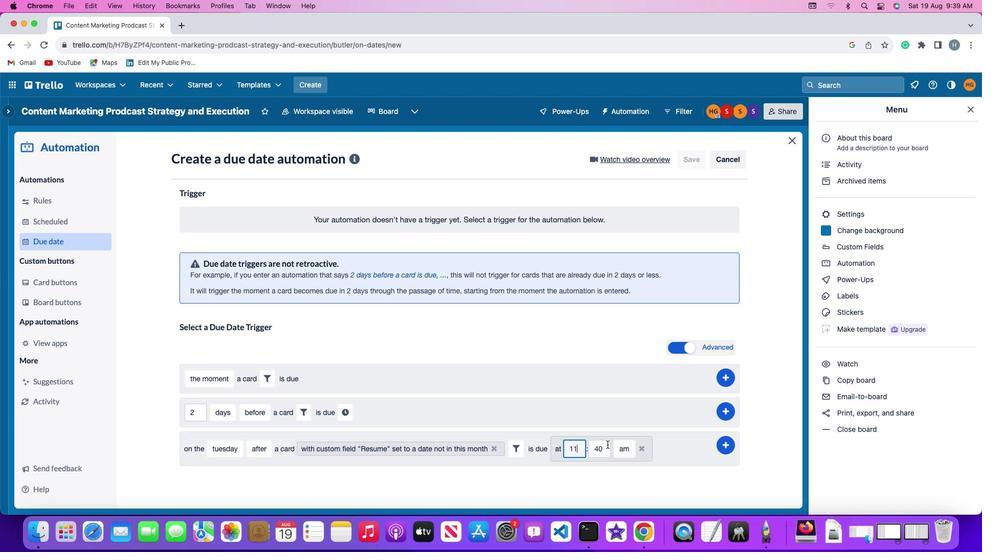 
Action: Key pressed Key.backspaceKey.backspace'0''0'
Screenshot: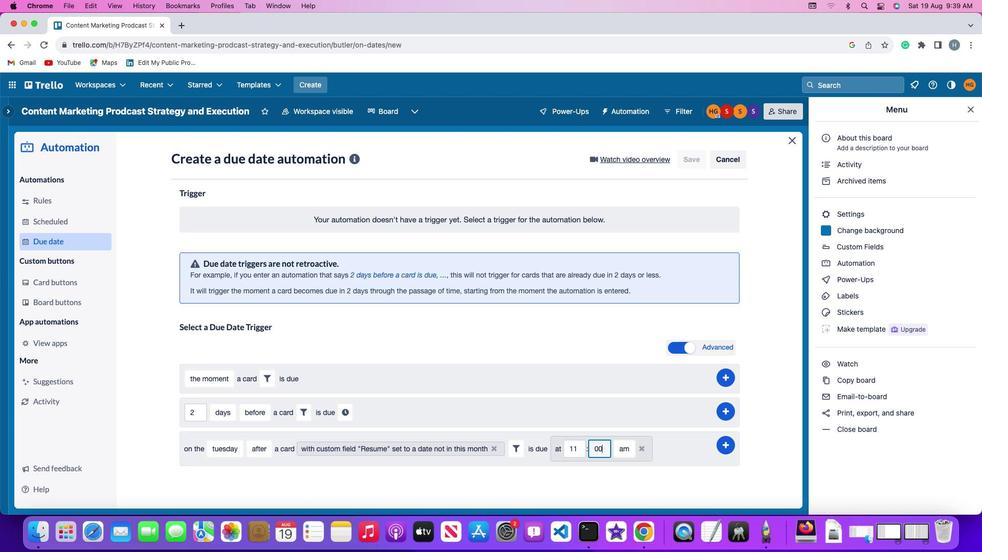 
Action: Mouse moved to (635, 445)
Screenshot: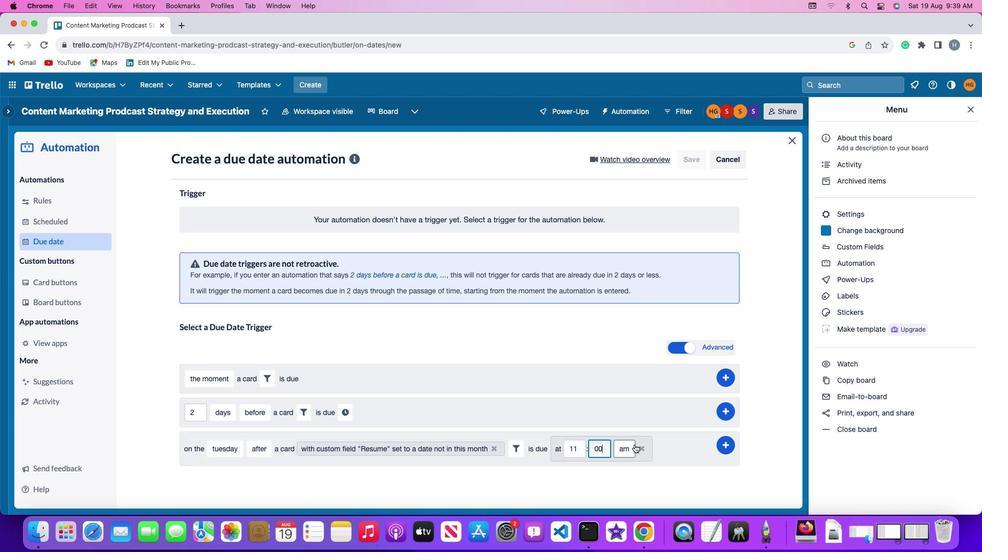 
Action: Mouse pressed left at (635, 445)
Screenshot: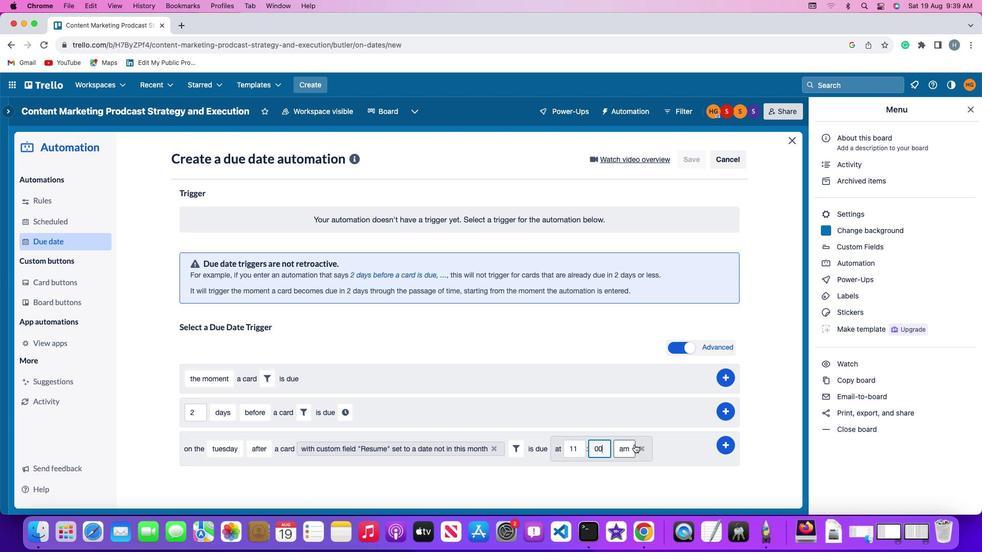 
Action: Mouse moved to (625, 466)
Screenshot: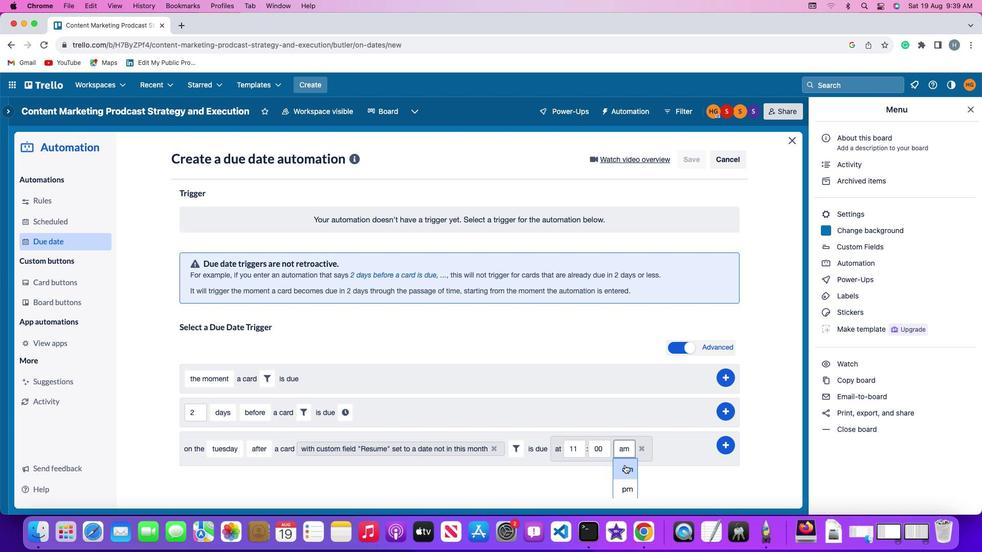 
Action: Mouse pressed left at (625, 466)
Screenshot: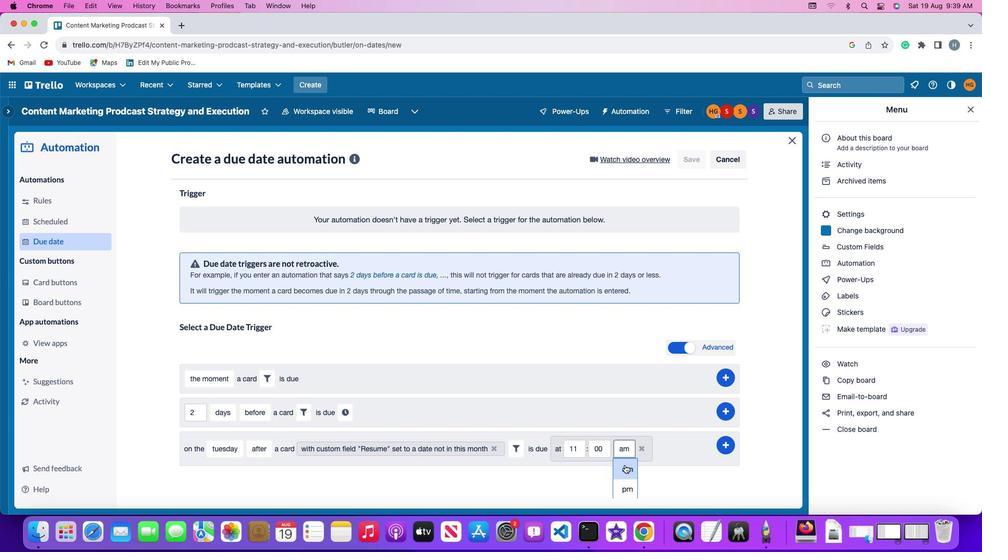 
Action: Mouse moved to (726, 443)
Screenshot: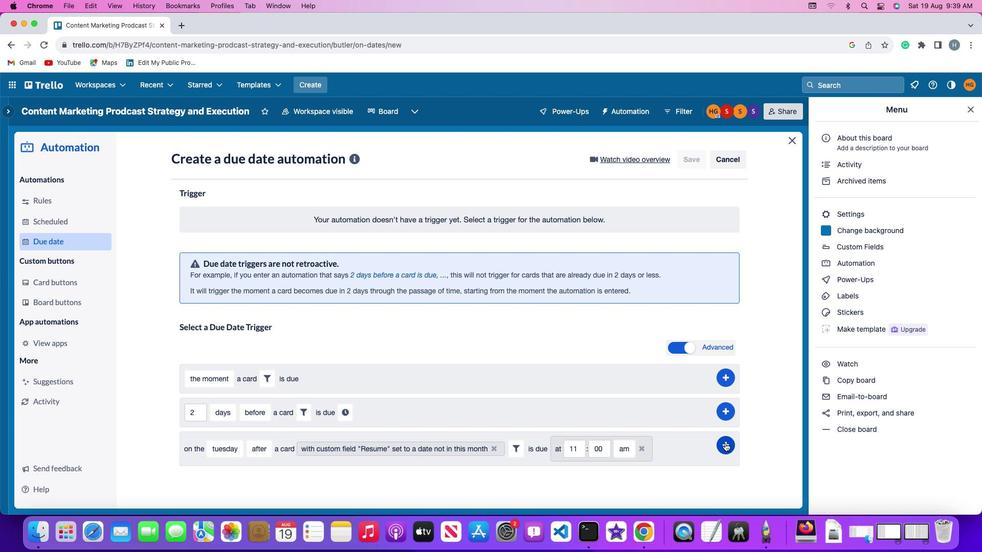 
Action: Mouse pressed left at (726, 443)
Screenshot: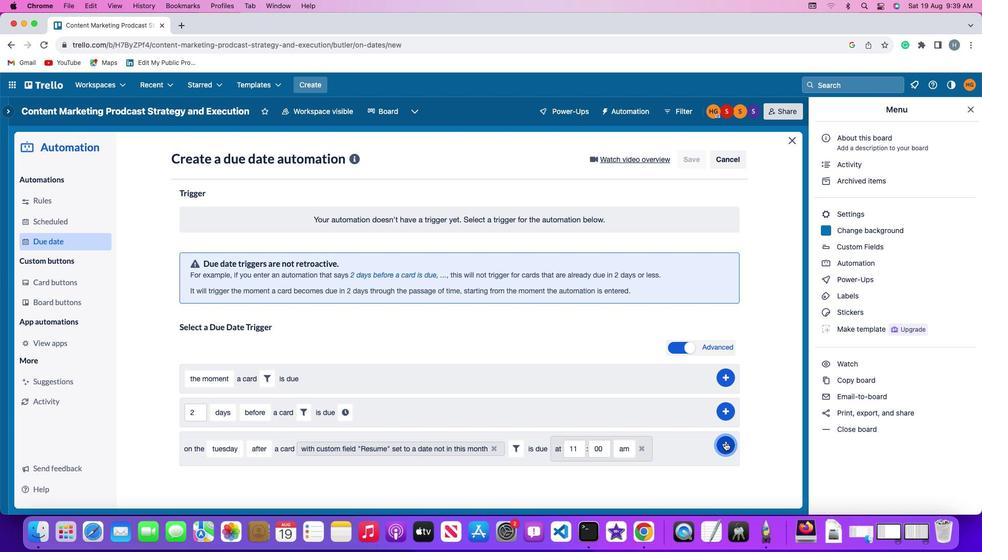 
Action: Mouse moved to (771, 383)
Screenshot: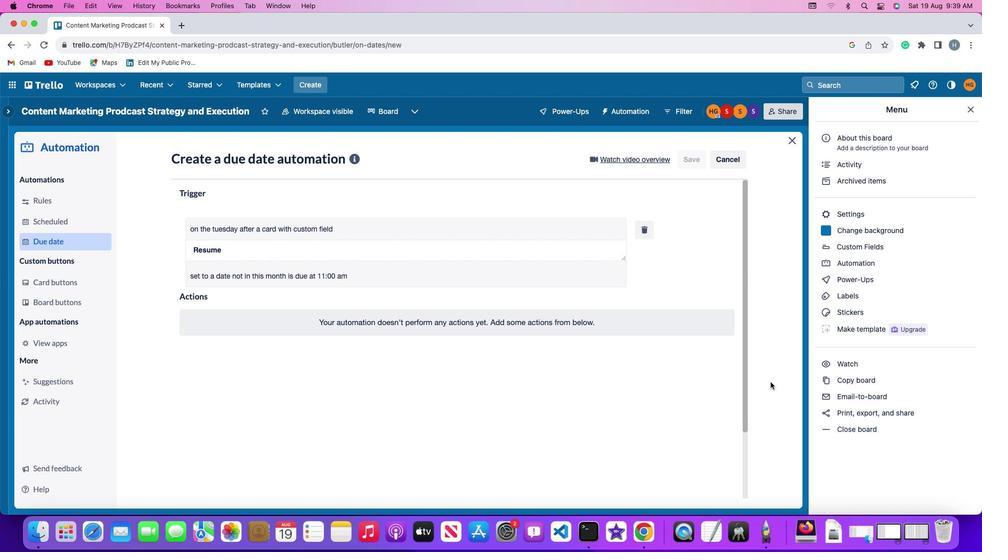 
